 Task: Create an event for the nutrition and cooking class.
Action: Mouse moved to (78, 151)
Screenshot: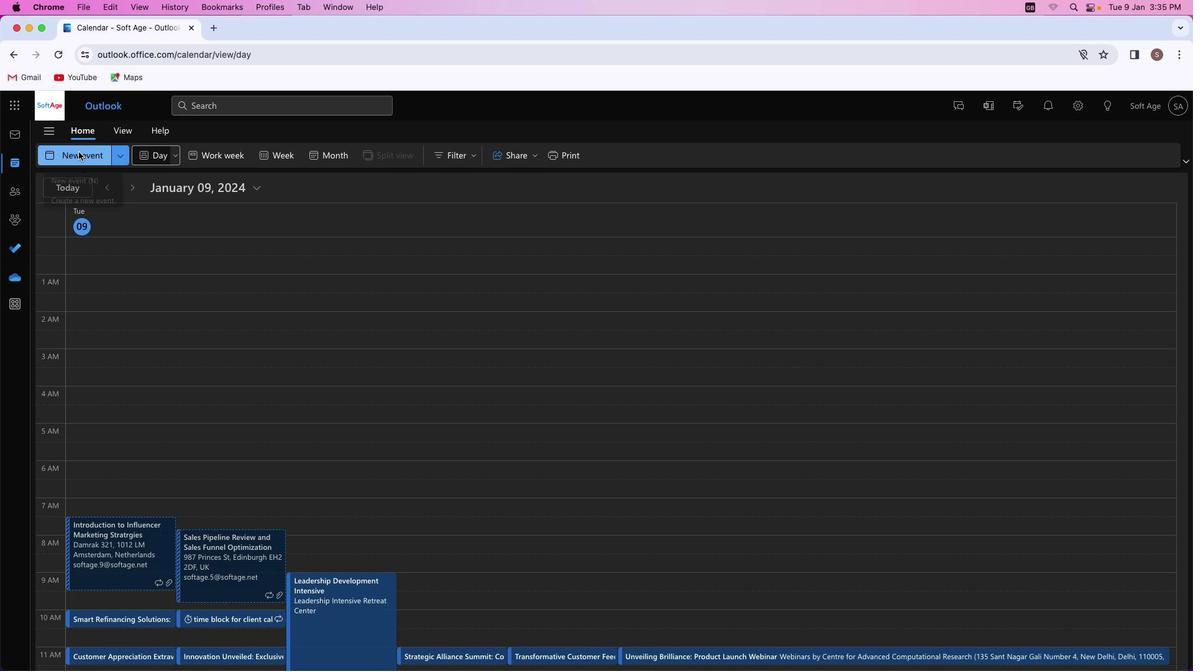 
Action: Mouse pressed left at (78, 151)
Screenshot: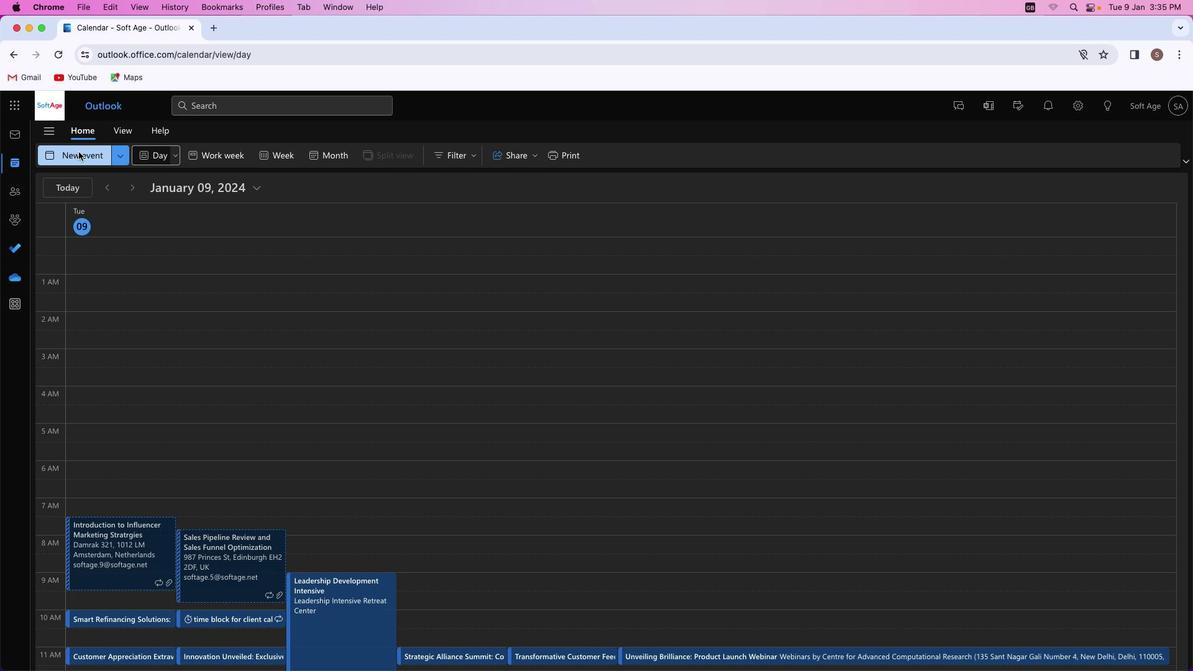 
Action: Mouse moved to (334, 230)
Screenshot: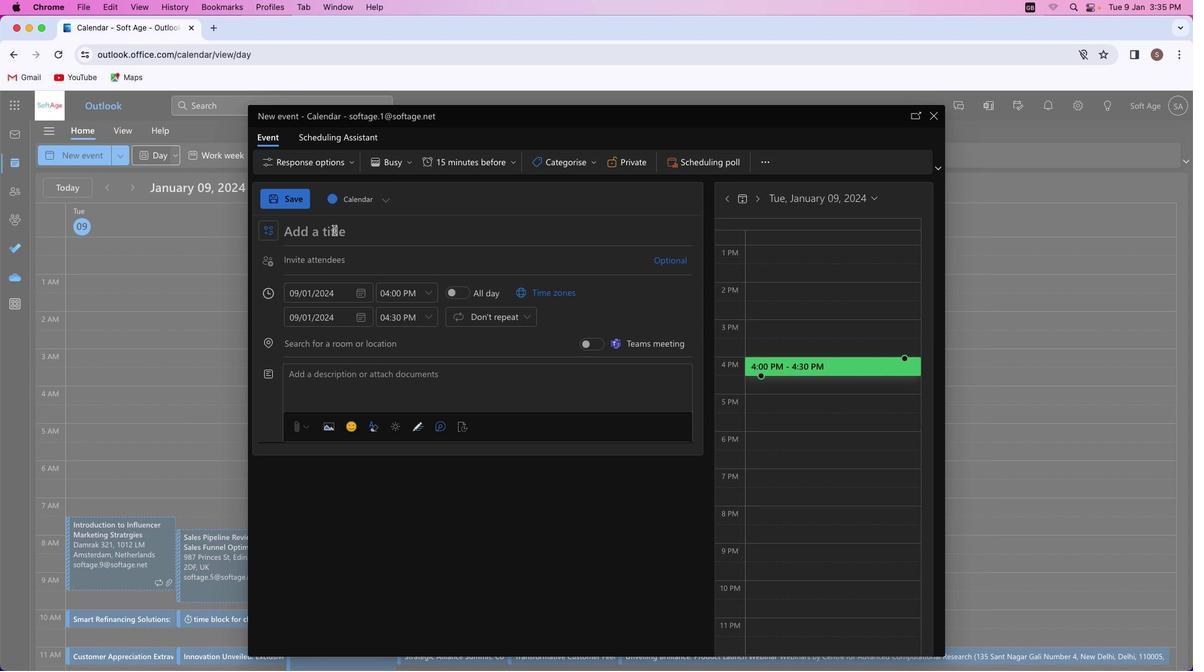 
Action: Mouse pressed left at (334, 230)
Screenshot: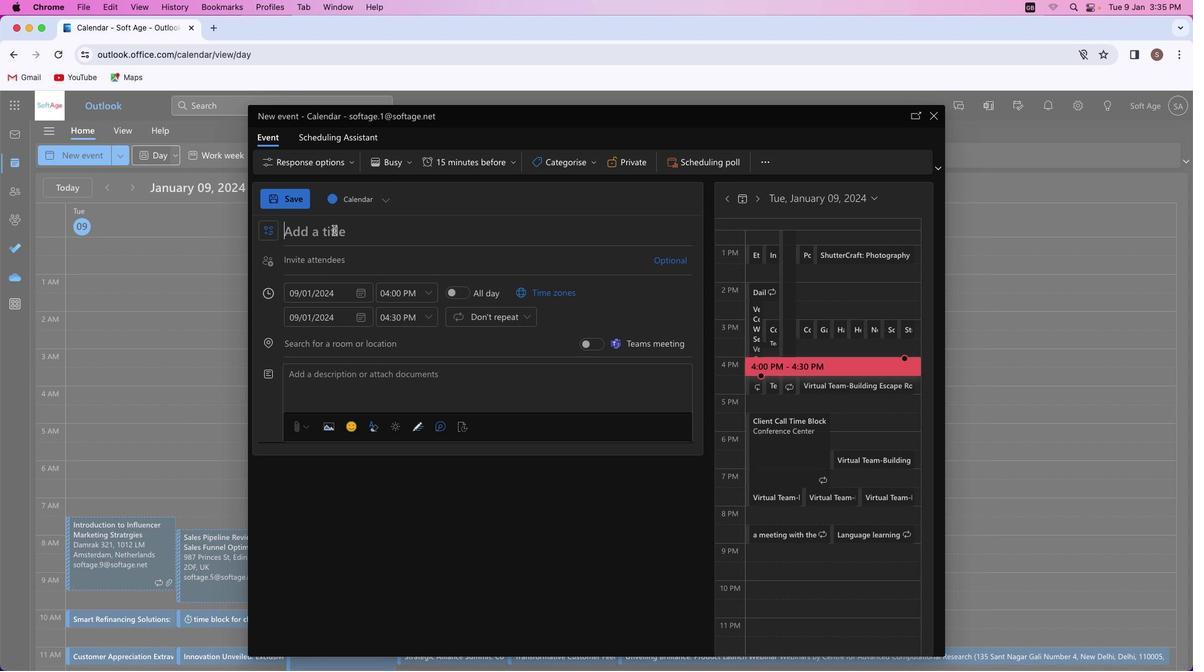 
Action: Key pressed Key.shift'C''u''l''i''n''a''r''y'Key.spaceKey.shift'W''e''l''l''n''e''s''s'Key.spaceKey.shift'W''o''r''k''s''h''o''p'Key.shift_r':'Key.spaceKey.shift_r'N''u''t''r''i''t''i''o''n'Key.space'a''n''d'Key.spaceKey.shift'C''o''o''k''i''n''g'Key.spaceKey.shift'C''l''a''s''s'
Screenshot: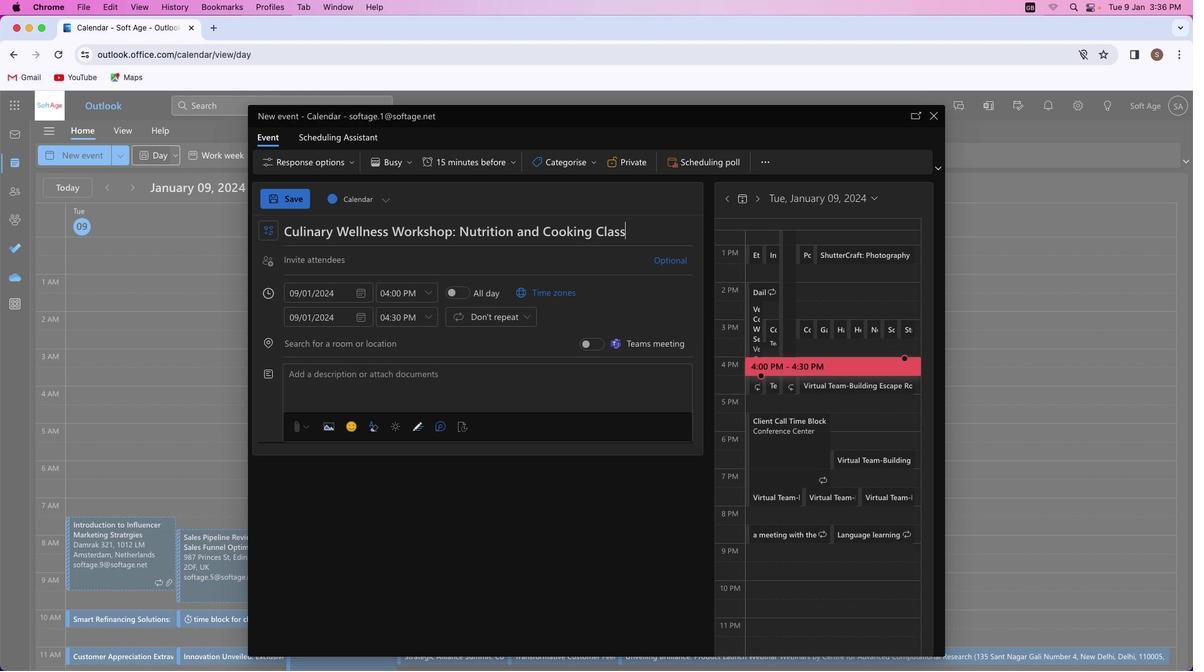 
Action: Mouse moved to (350, 379)
Screenshot: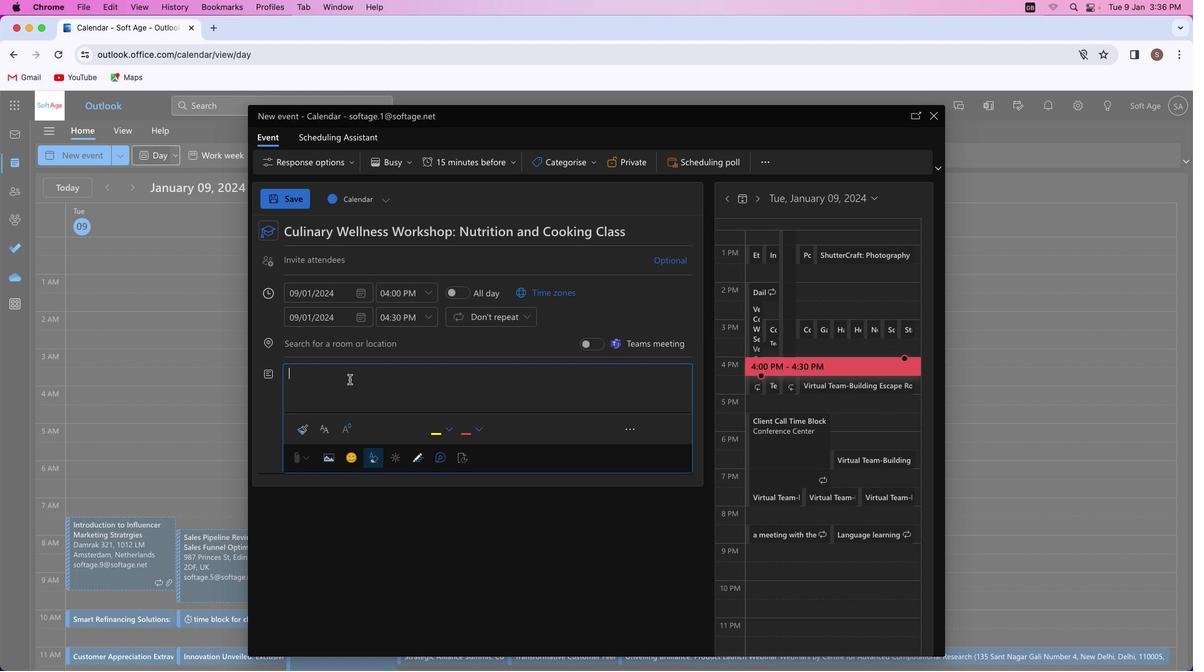 
Action: Mouse pressed left at (350, 379)
Screenshot: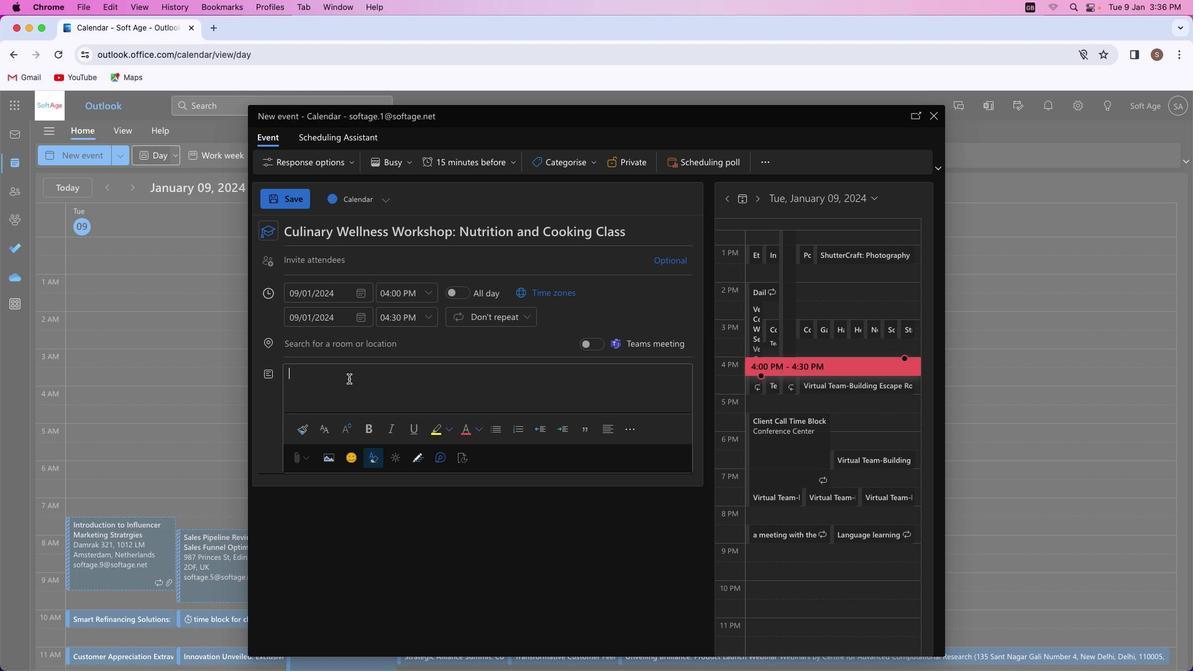 
Action: Mouse moved to (346, 377)
Screenshot: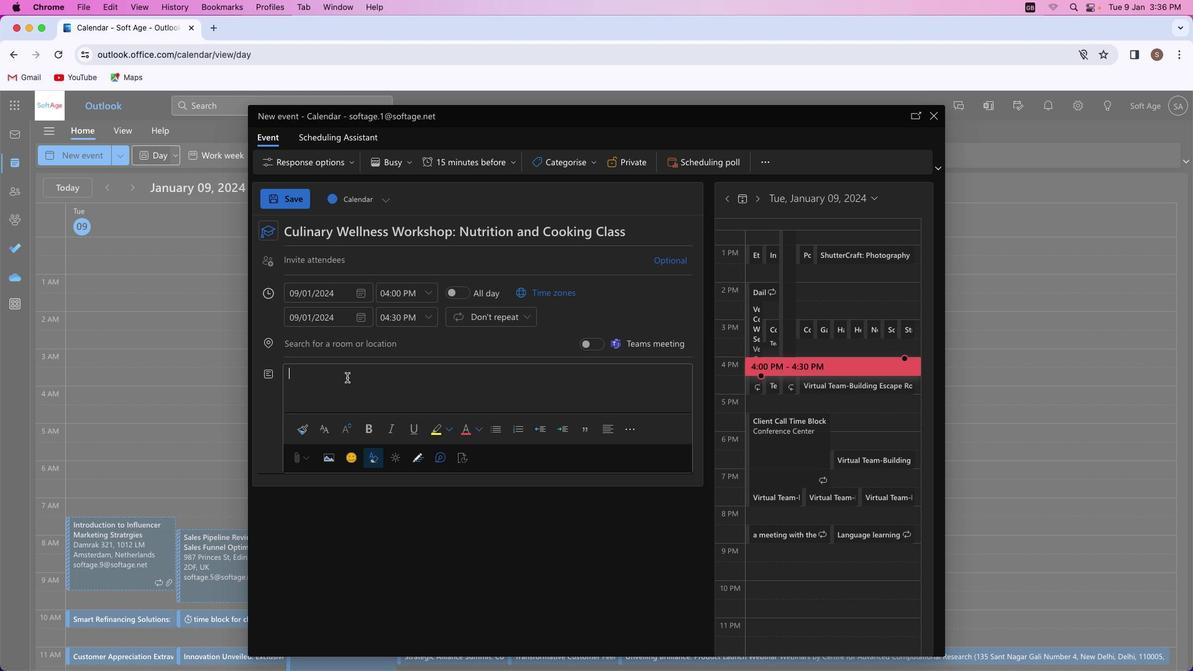 
Action: Key pressed Key.shift'W'Key.backspaceKey.shift'E''l''e''v''a''t''e'Key.space'y''o''u''r'Key.space'h''e''a''l''t''h'Key.space'w''i''t''h'Key.space'o''u''r'Key.space'n''u''t''r''i''t''i''o''n'Key.space'a''n''d'Key.space'c''o''o''k''i''n''g'Key.space'c''l''a''s''s''.'Key.spaceKey.shift_r'L''e''a''r''n'Key.space'e''x''p''e''r''t'Key.space't''i''p''s'','Key.space'd''i''s''c''o''v''e''r'Key.space'w''h''o''l''e''s''o''m''e'Key.space'r''e''c''i''p''e''s'','Key.space'a''n''d'Key.space'e''x''m'Key.backspaceKey.backspace'm''b''a''r''k'Key.space'o''n'Key.space'a'Key.space'f''l''a''v''i'Key.backspace'o''r''f''u''l'Key.space'j''o''u''r''n''e''y'Key.space't''o'Key.space'n''o''u''r''i''s''h'Key.space'y''o''u''r'Key.space'b''o''d''y'Key.space'a''n''d'Key.space's''o''u''l''.'
Screenshot: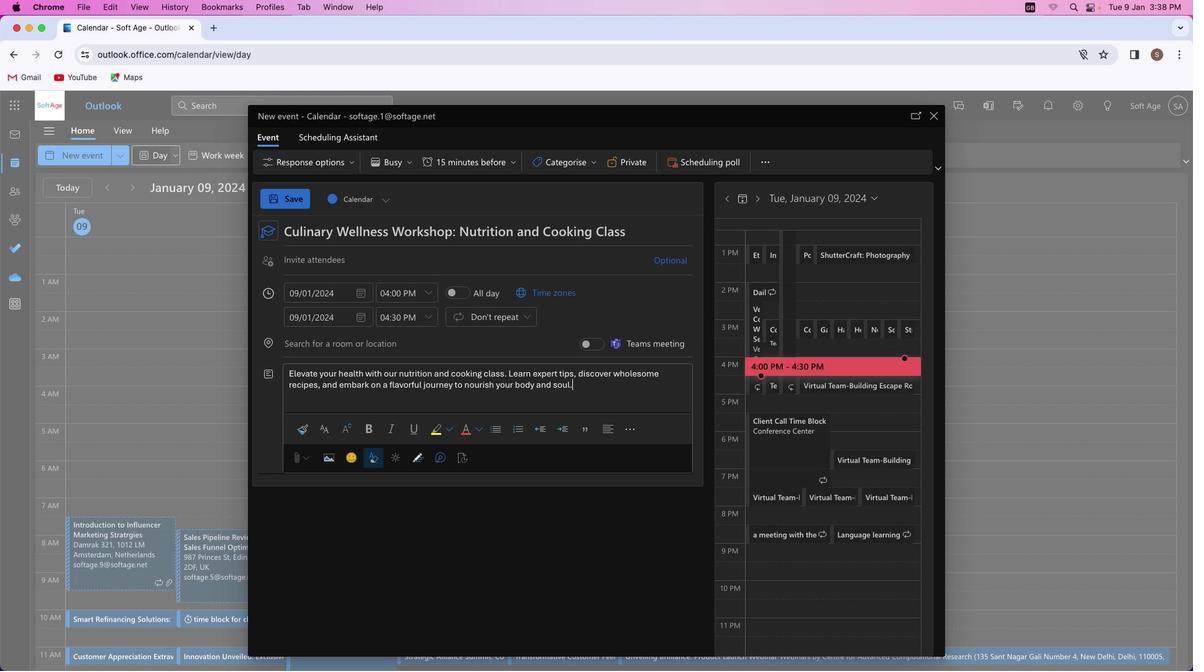 
Action: Mouse moved to (504, 374)
Screenshot: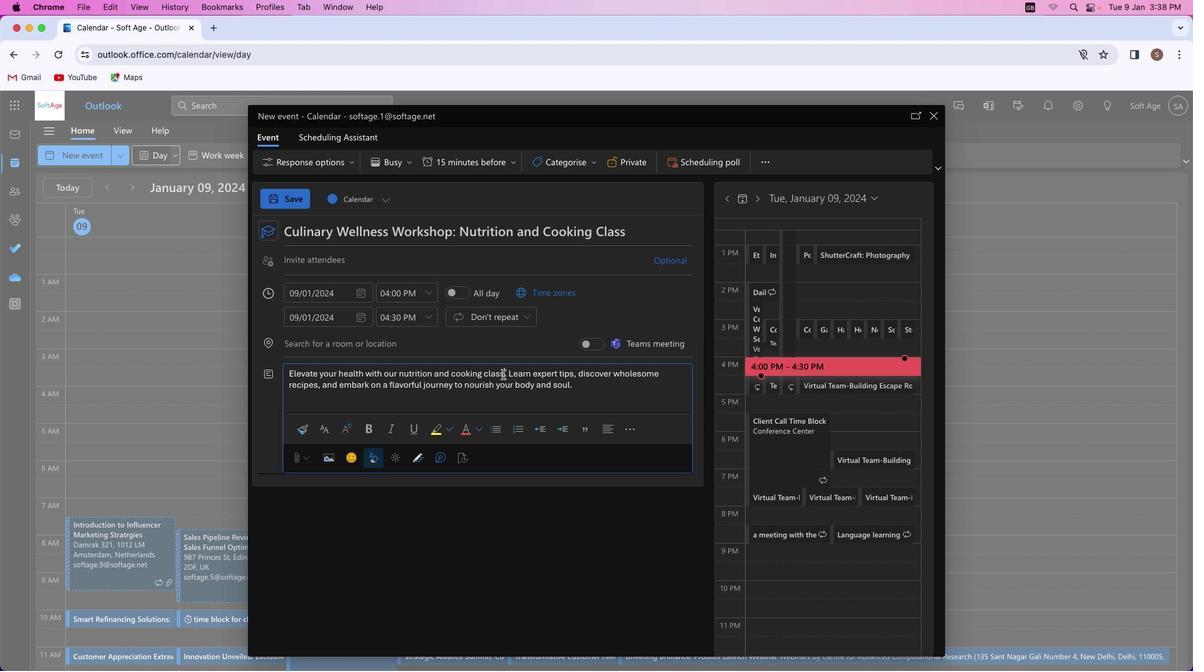 
Action: Mouse pressed left at (504, 374)
Screenshot: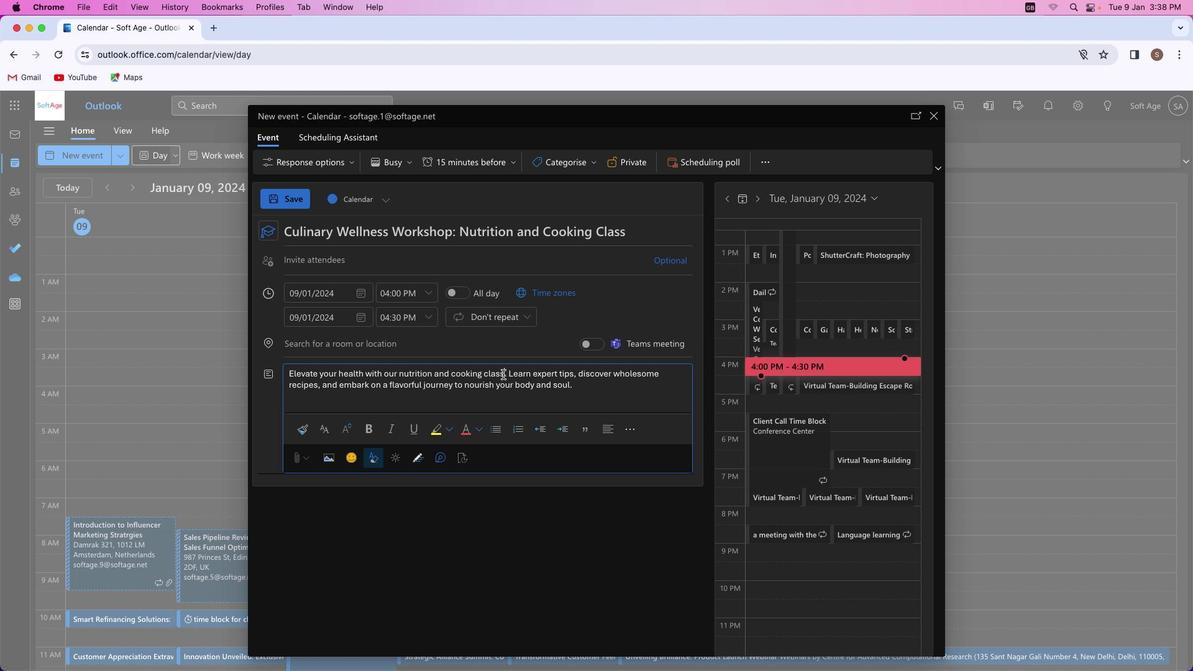 
Action: Mouse moved to (368, 427)
Screenshot: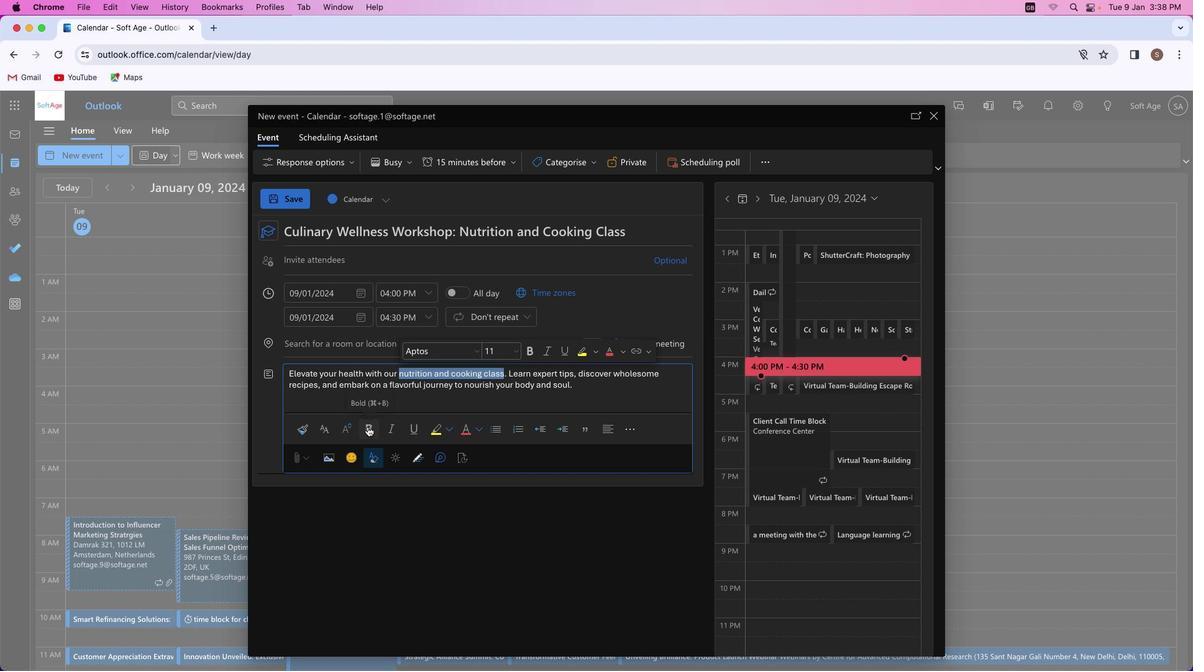 
Action: Mouse pressed left at (368, 427)
Screenshot: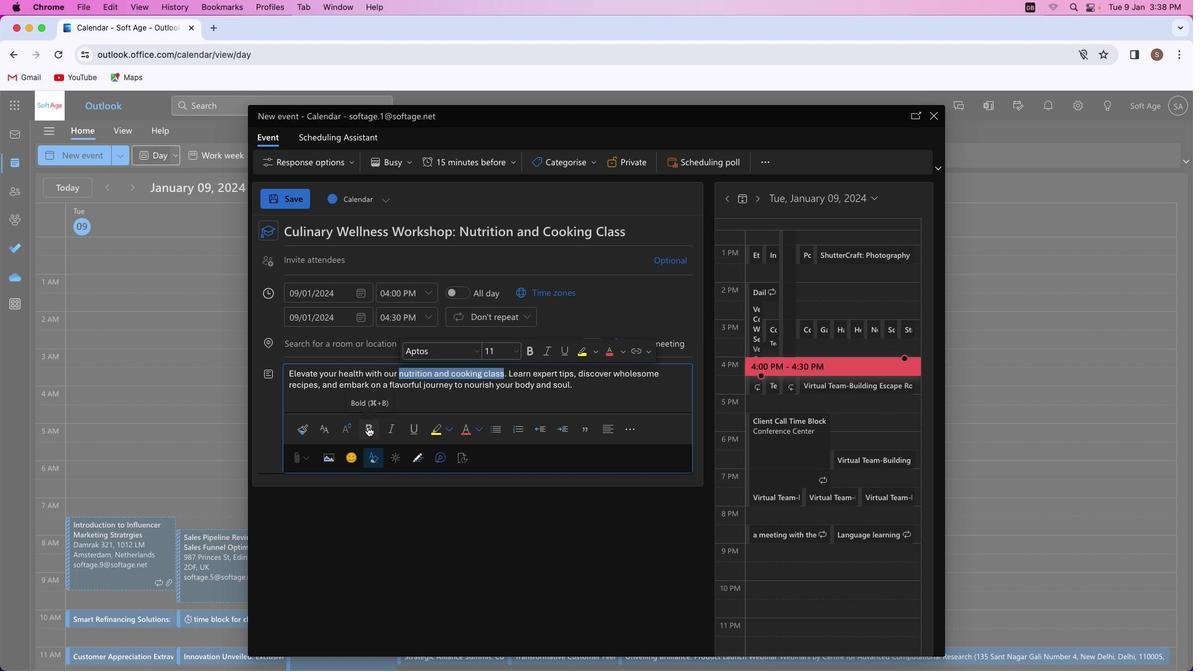 
Action: Mouse moved to (391, 426)
Screenshot: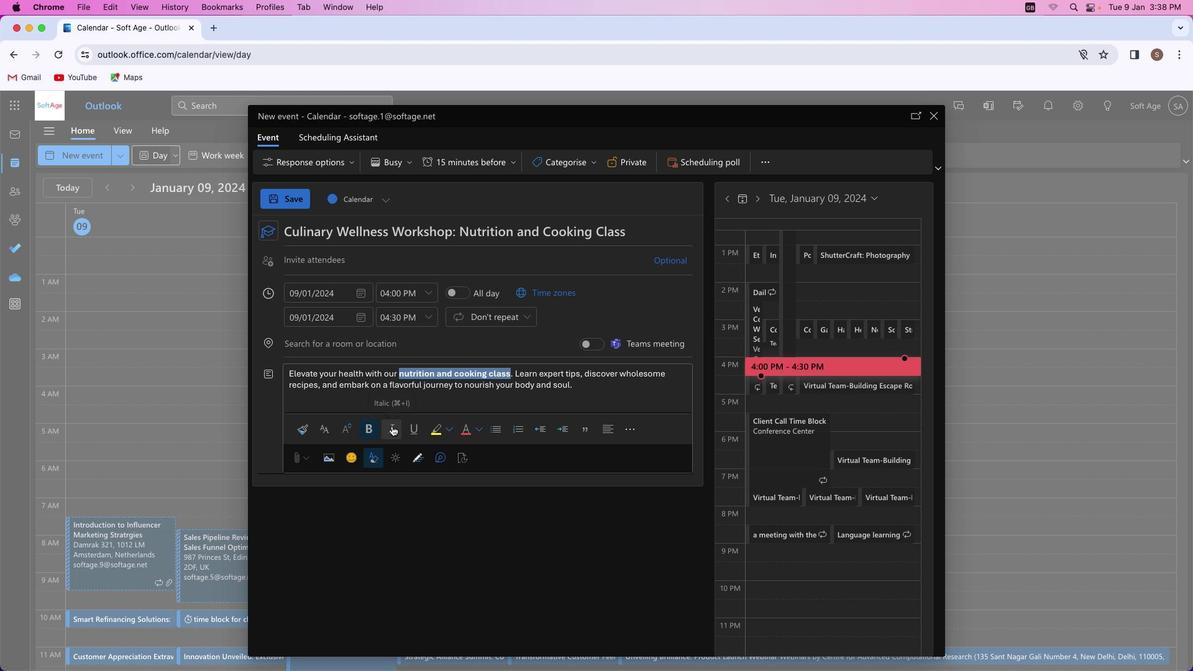 
Action: Mouse pressed left at (391, 426)
Screenshot: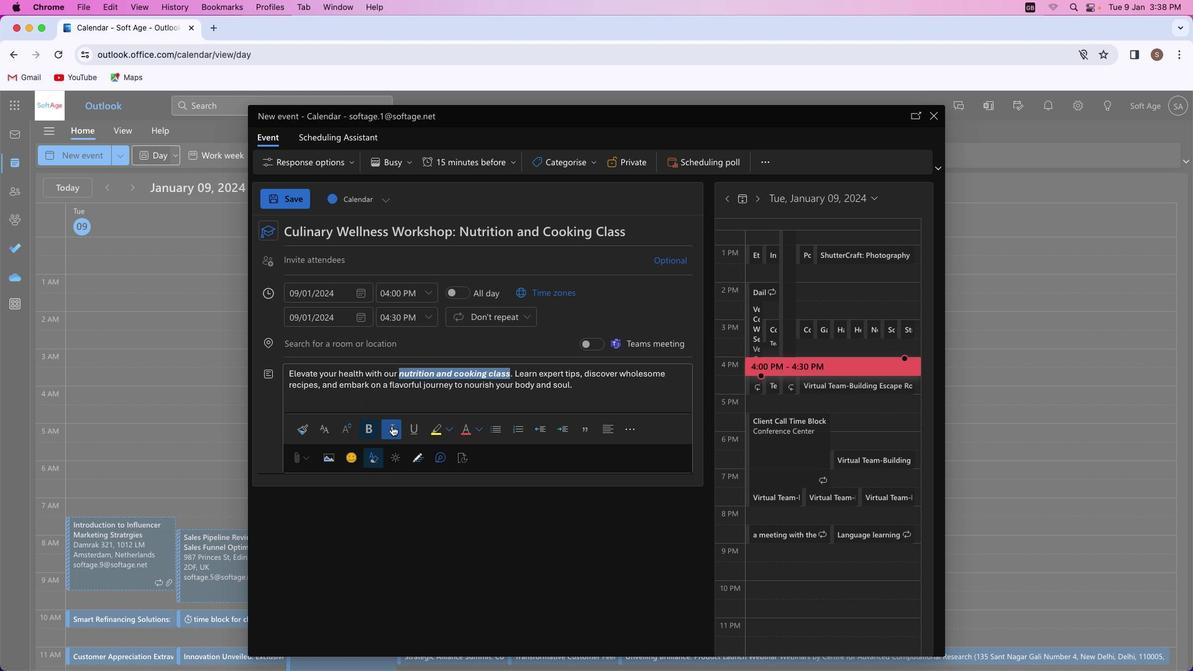 
Action: Mouse moved to (462, 427)
Screenshot: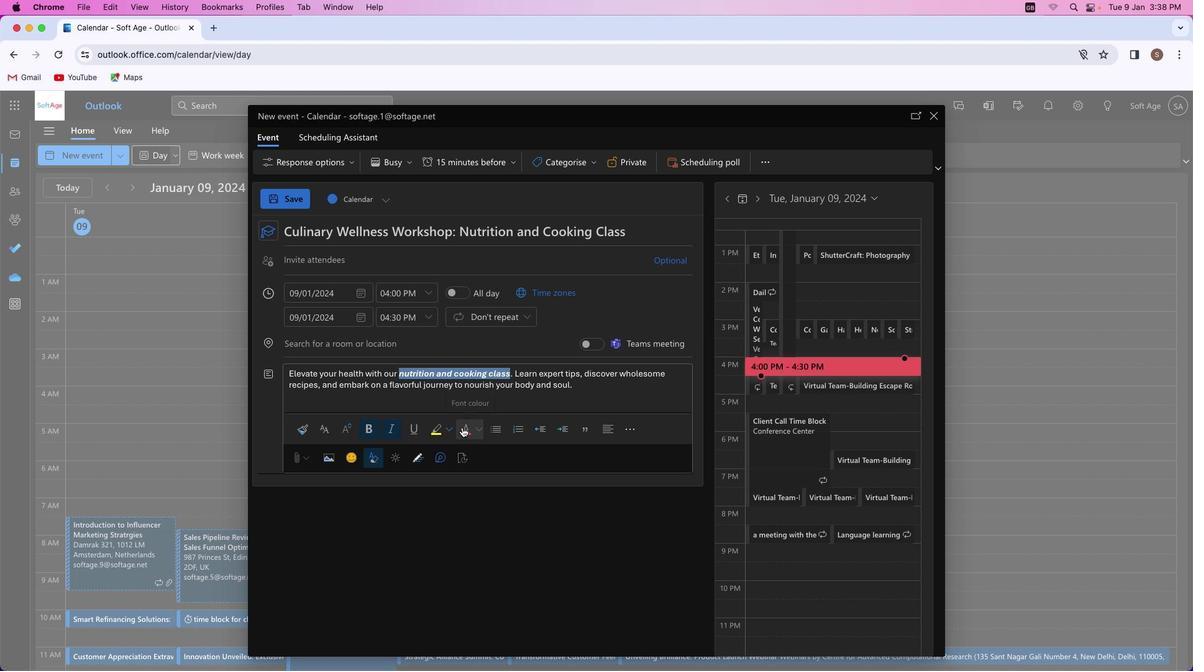 
Action: Mouse pressed left at (462, 427)
Screenshot: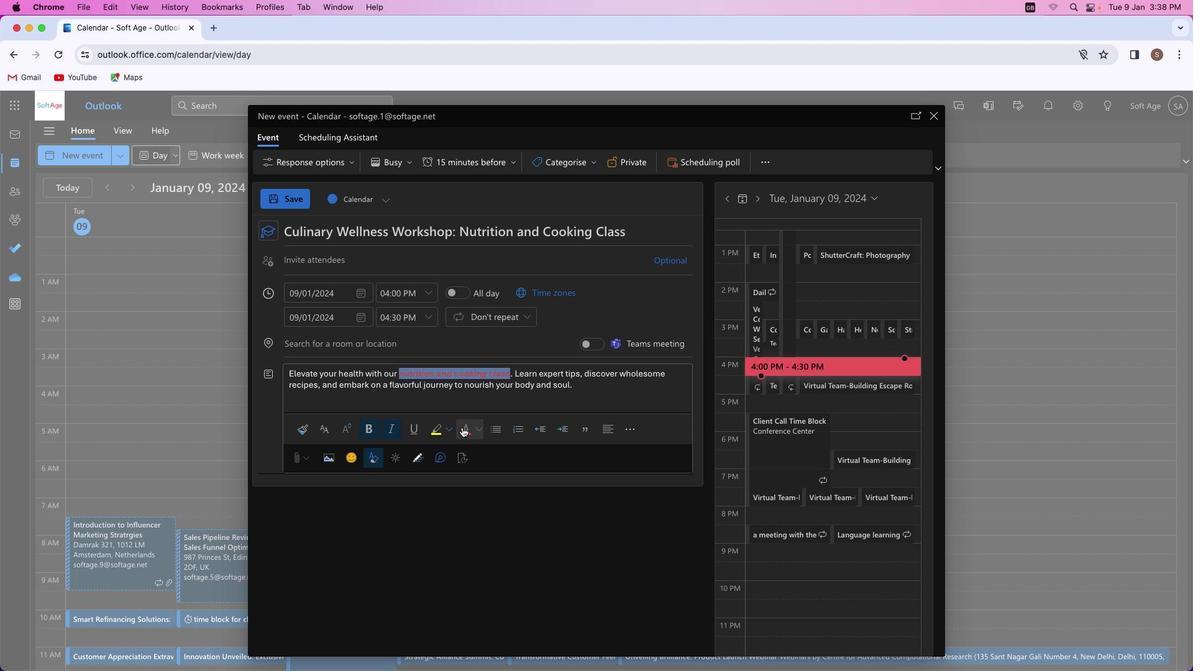 
Action: Mouse moved to (417, 429)
Screenshot: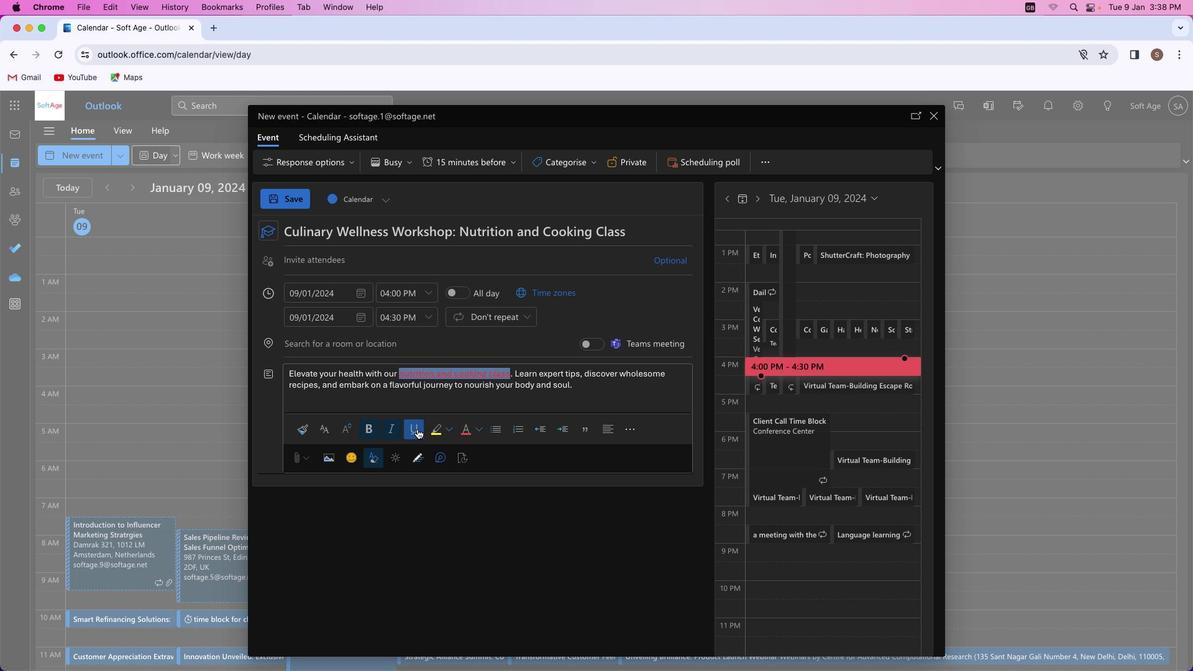 
Action: Mouse pressed left at (417, 429)
Screenshot: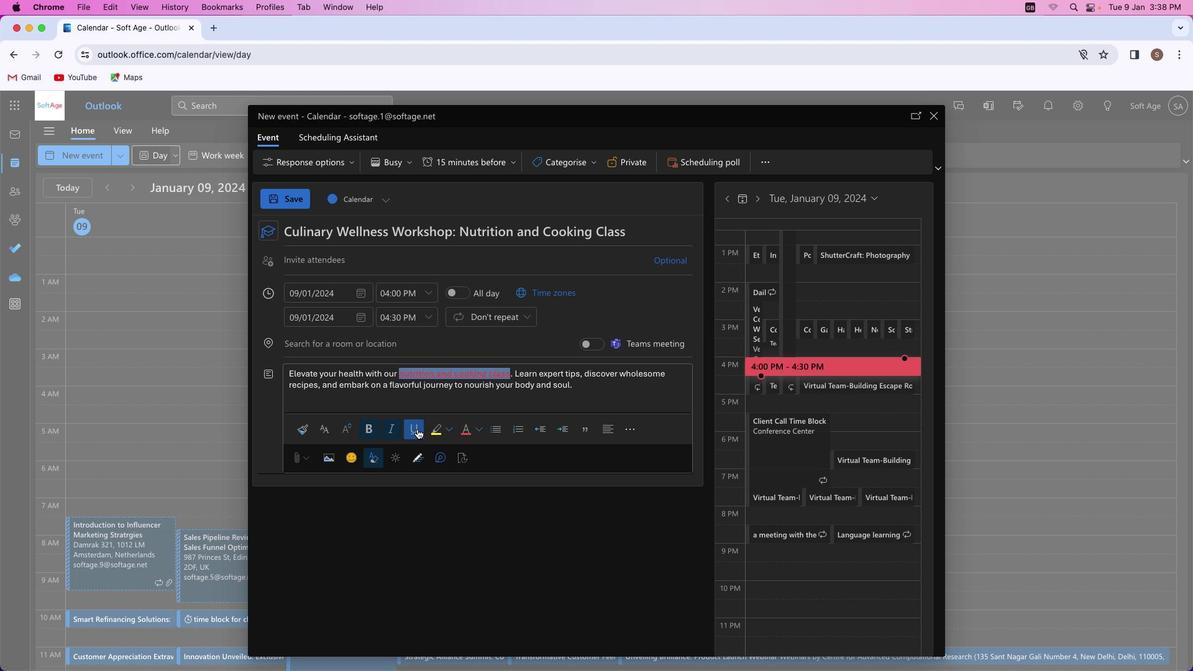 
Action: Mouse moved to (452, 400)
Screenshot: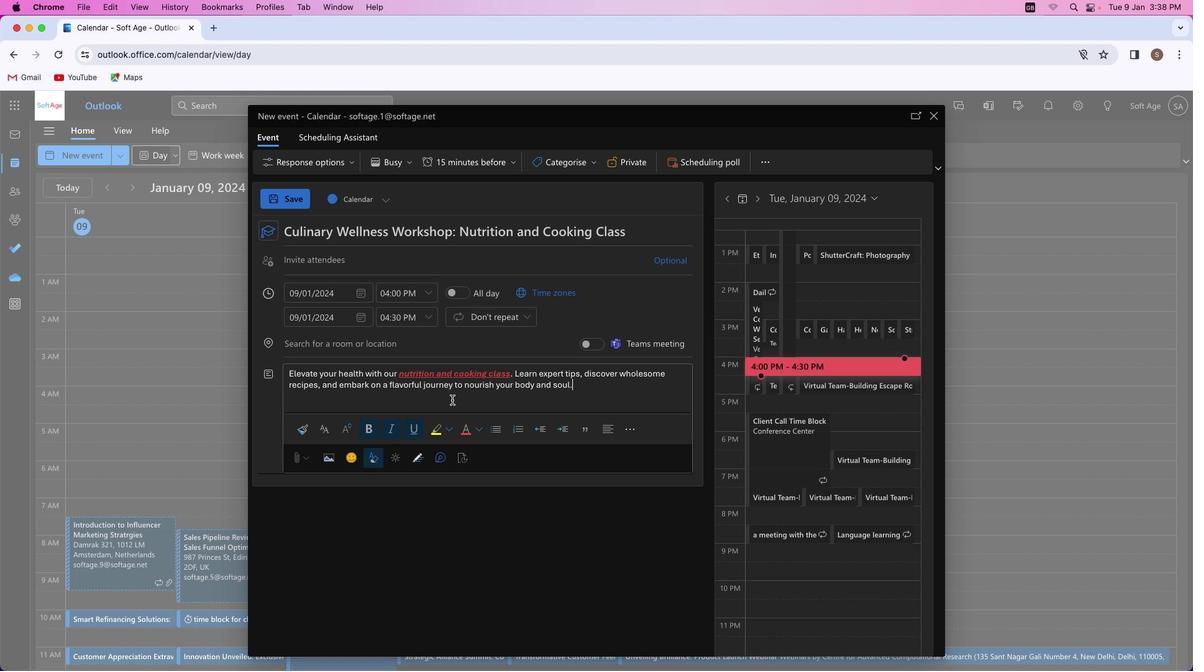 
Action: Mouse pressed left at (452, 400)
Screenshot: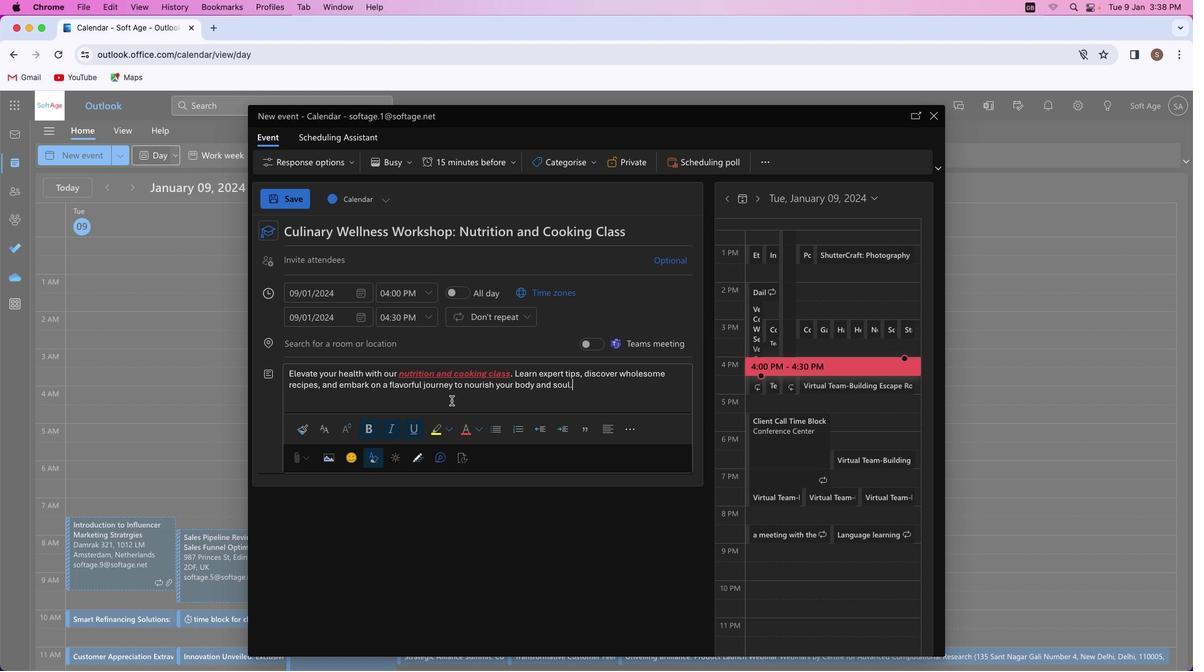 
Action: Mouse moved to (580, 390)
Screenshot: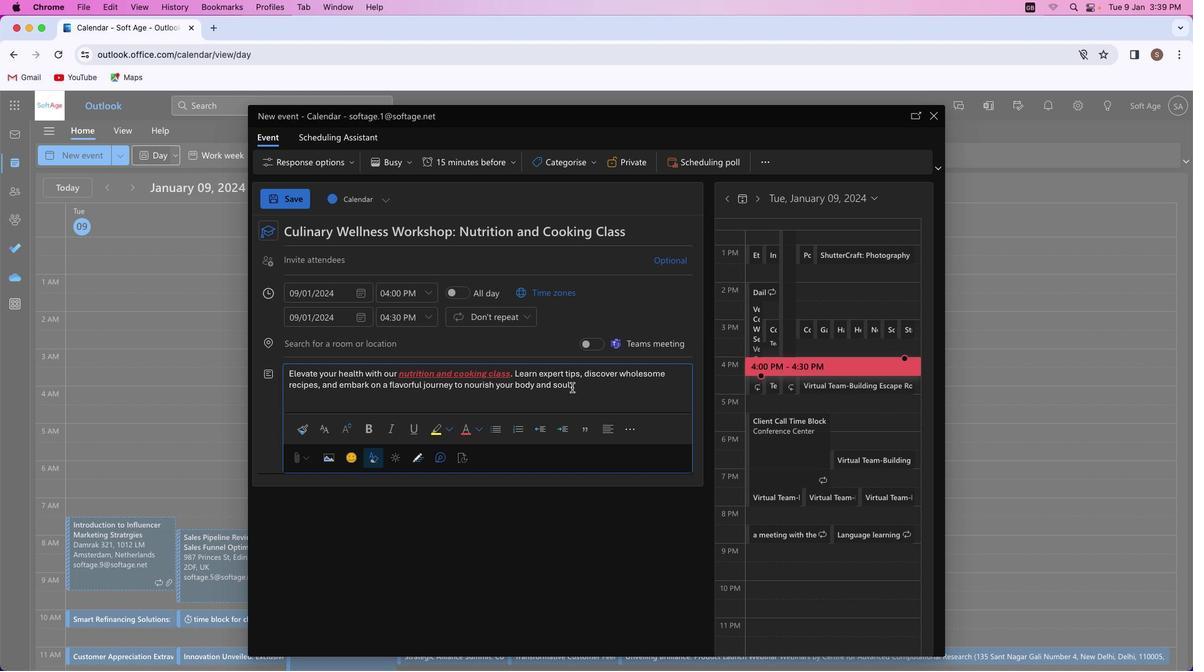 
Action: Mouse pressed left at (580, 390)
Screenshot: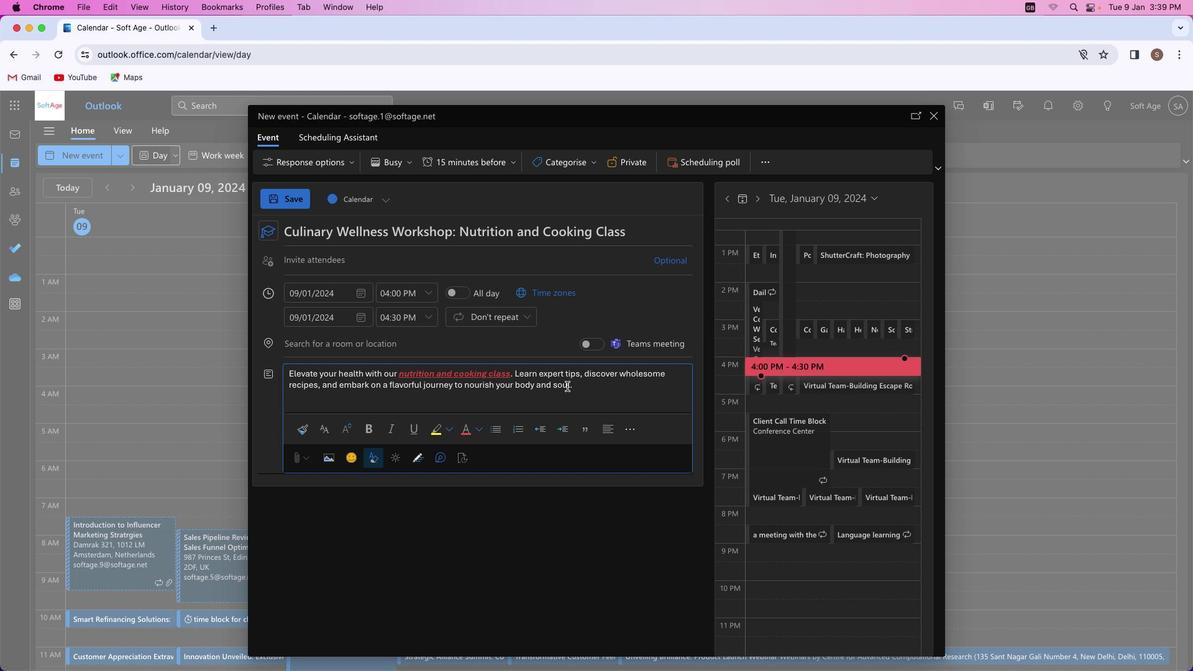 
Action: Mouse moved to (449, 427)
Screenshot: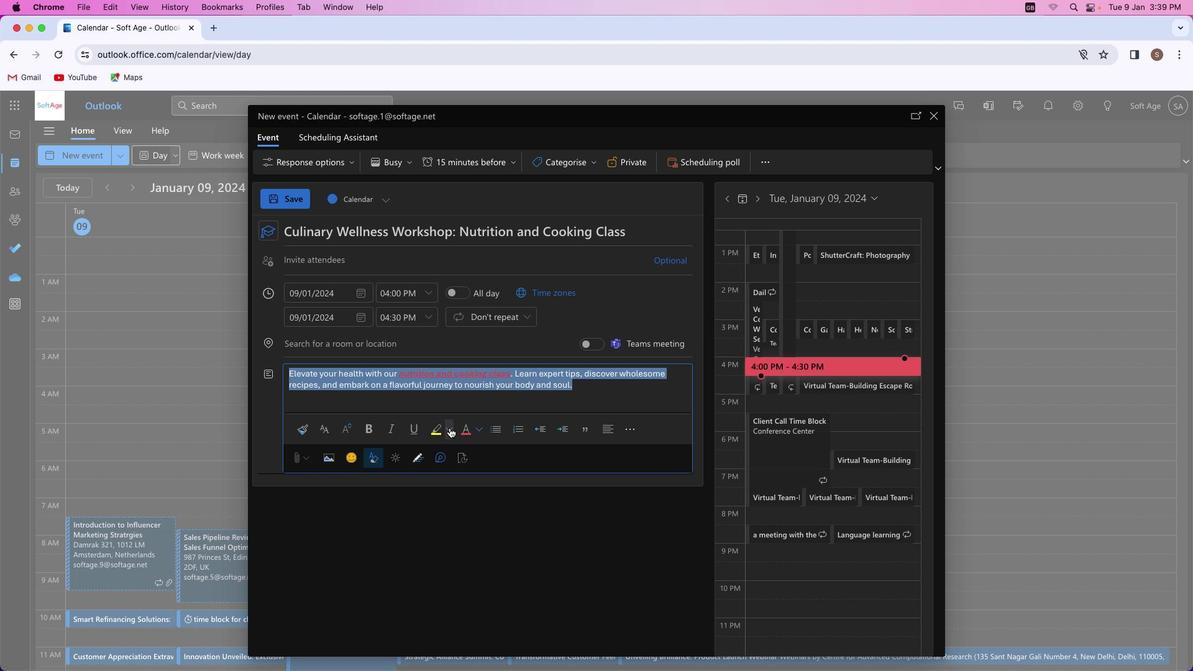
Action: Mouse pressed left at (449, 427)
Screenshot: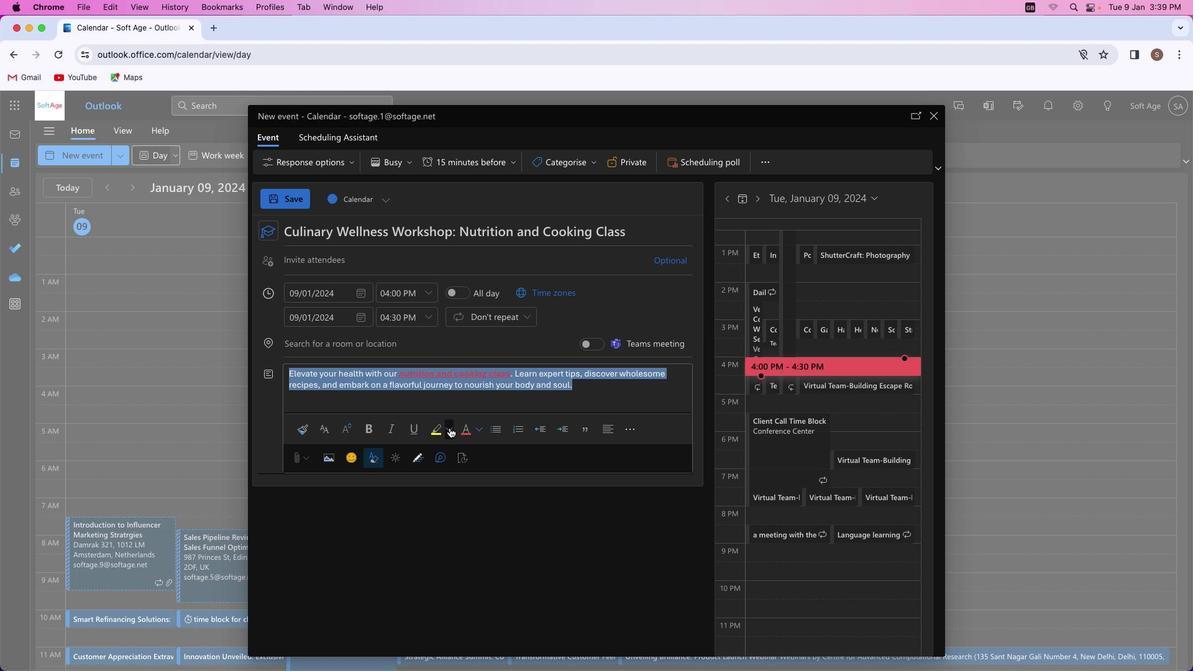 
Action: Mouse moved to (438, 476)
Screenshot: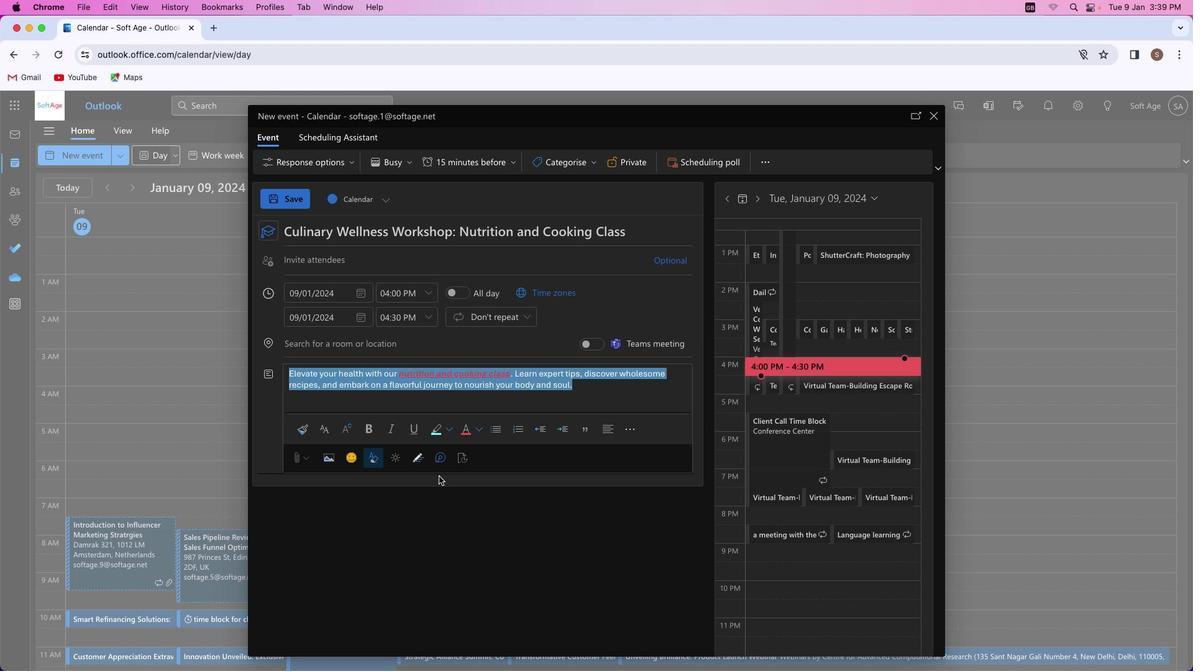
Action: Mouse pressed left at (438, 476)
Screenshot: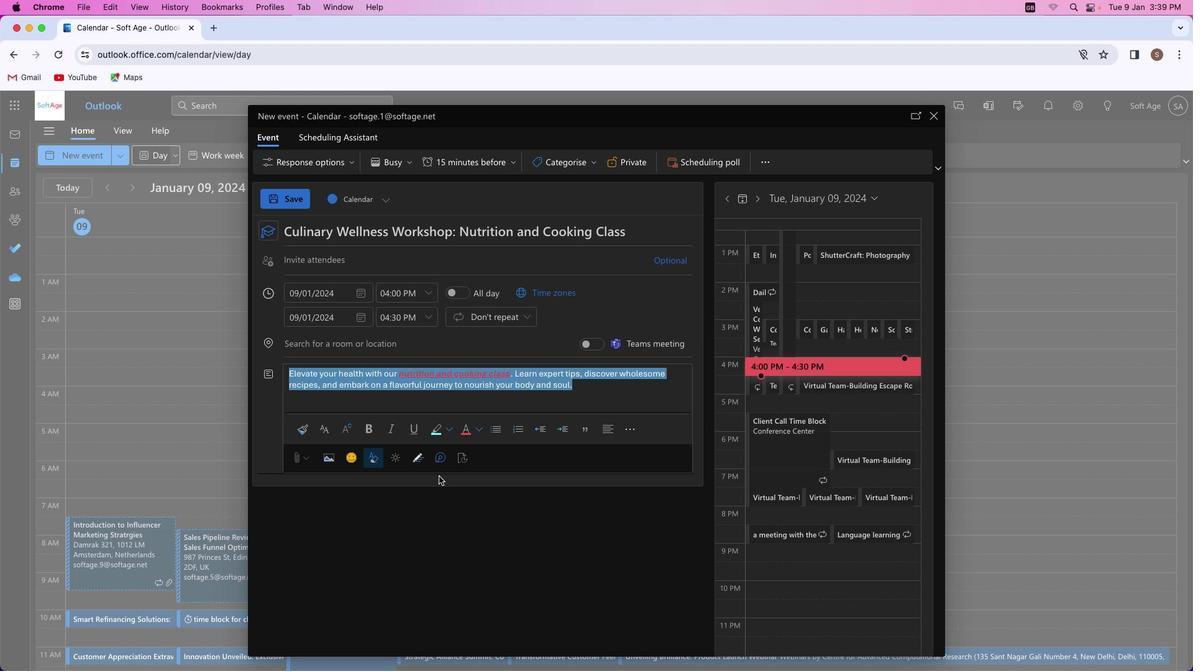 
Action: Mouse moved to (580, 392)
Screenshot: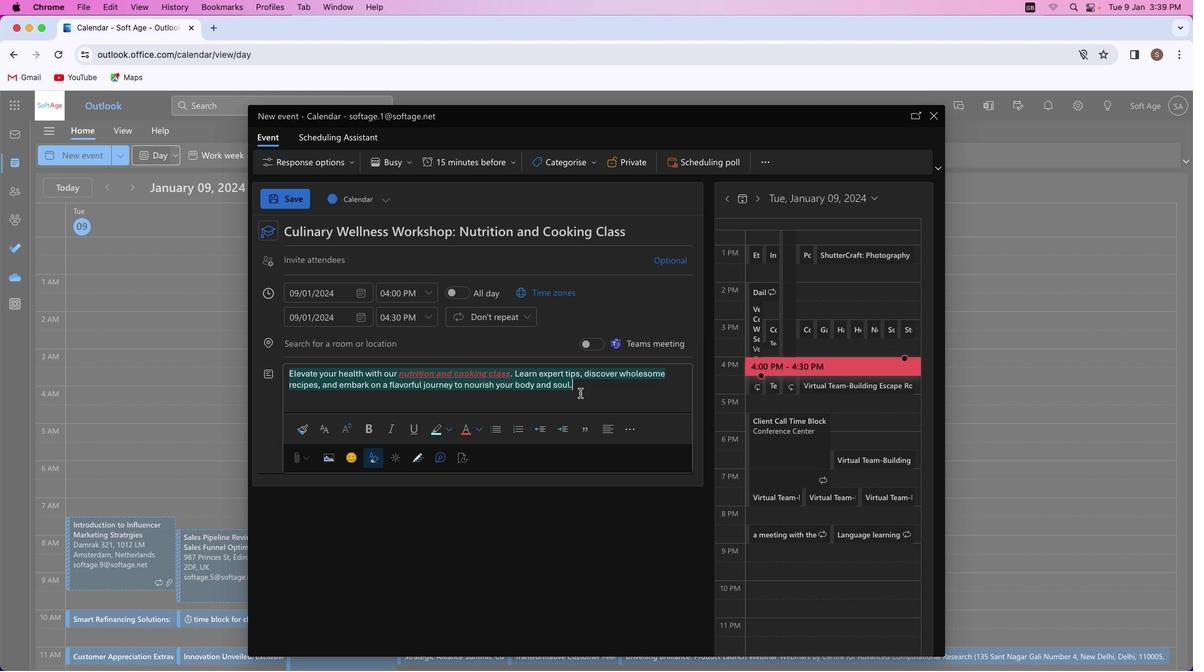 
Action: Mouse pressed left at (580, 392)
Screenshot: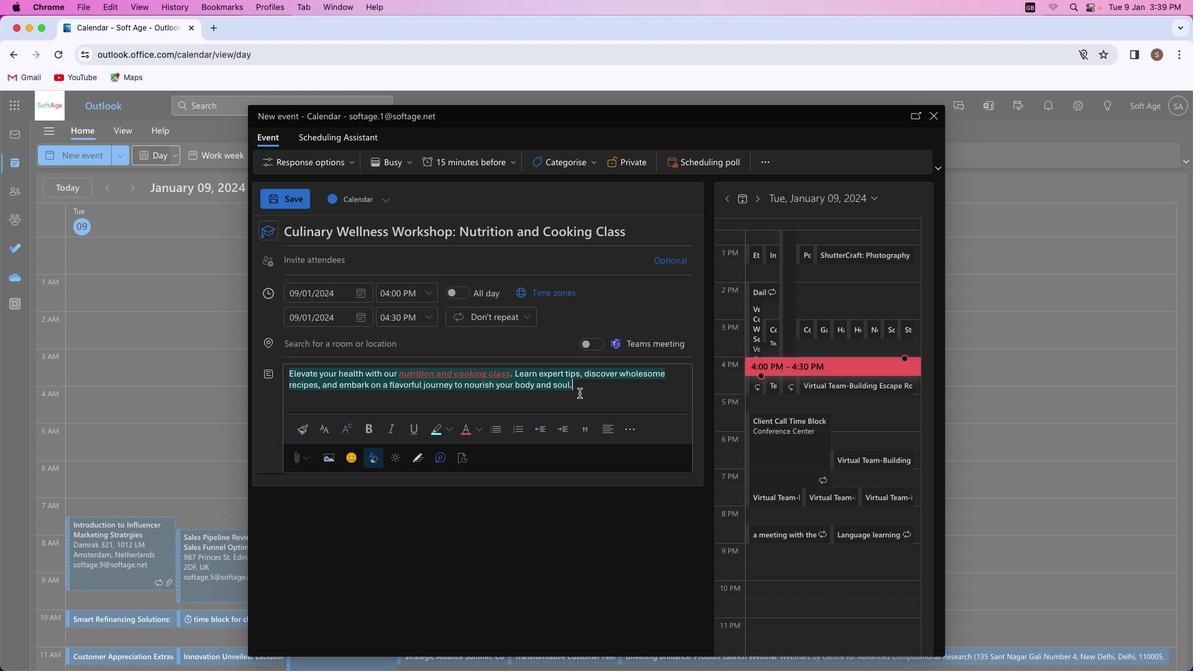 
Action: Mouse moved to (306, 345)
Screenshot: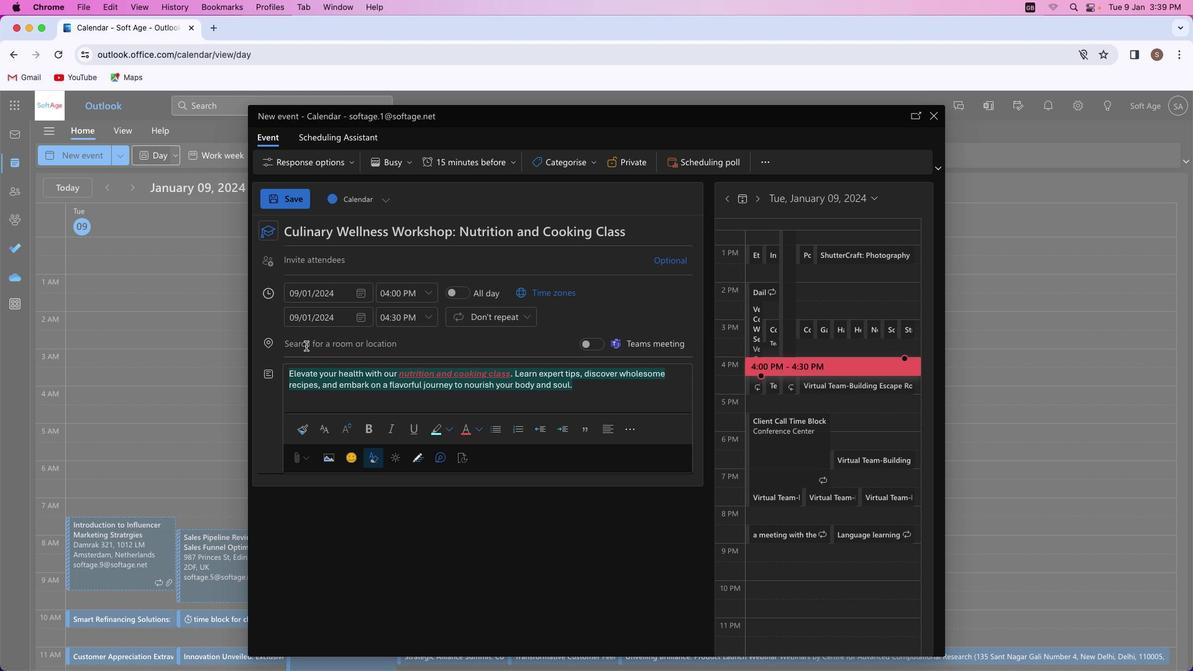 
Action: Mouse pressed left at (306, 345)
Screenshot: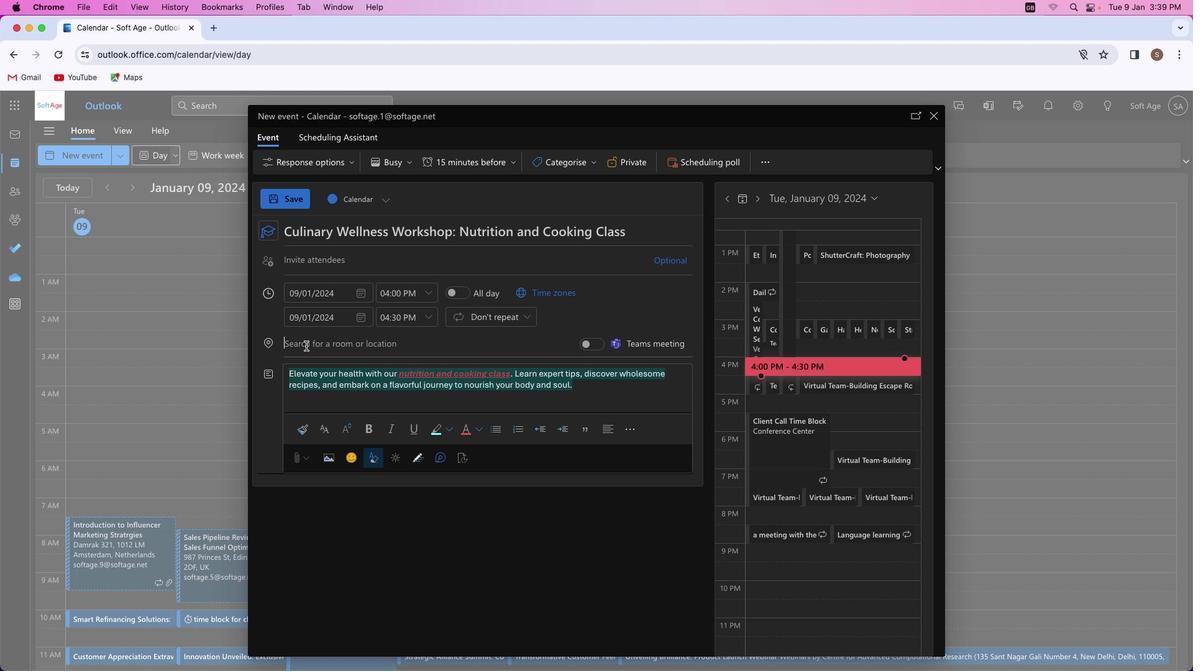 
Action: Key pressed 'n''u'Key.backspaceKey.backspaceKey.shift'C''o''o''k''i''n''g'Key.space'c''l''a''s''s'
Screenshot: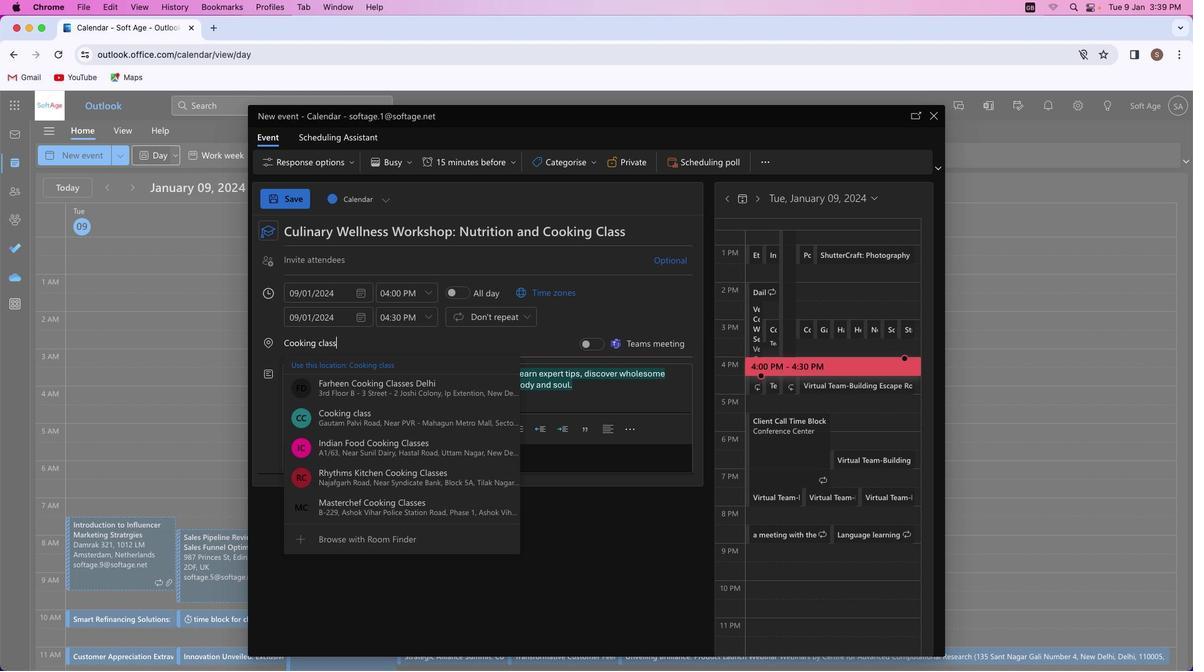 
Action: Mouse moved to (356, 500)
Screenshot: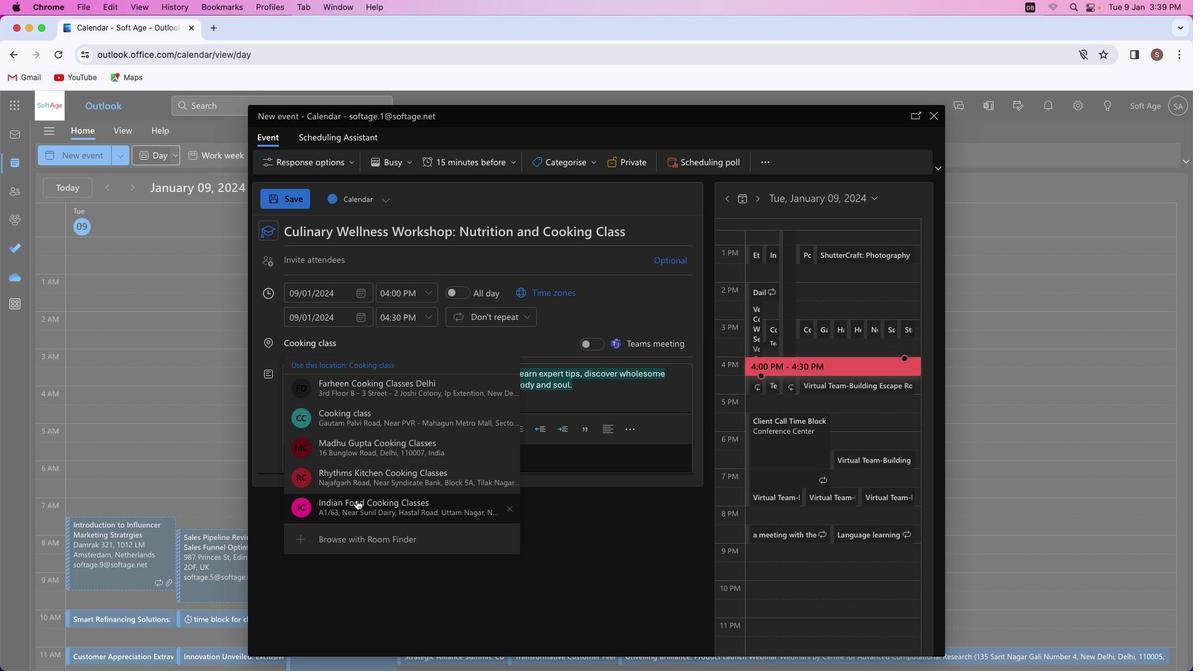 
Action: Mouse pressed left at (356, 500)
Screenshot: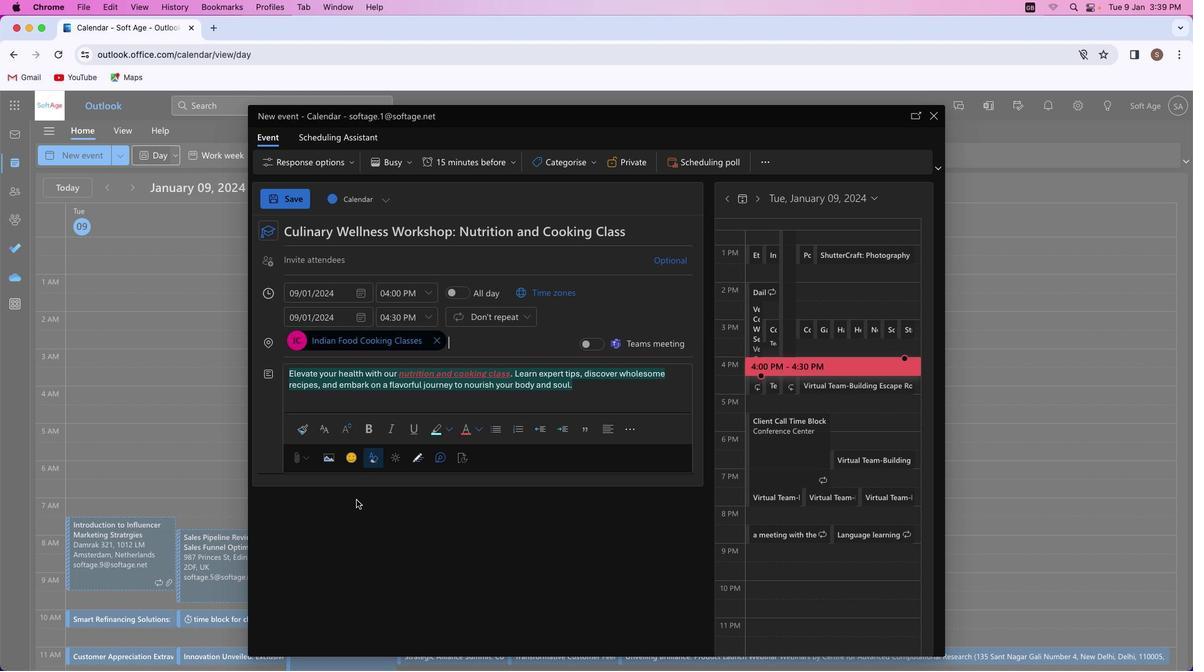 
Action: Mouse moved to (310, 259)
Screenshot: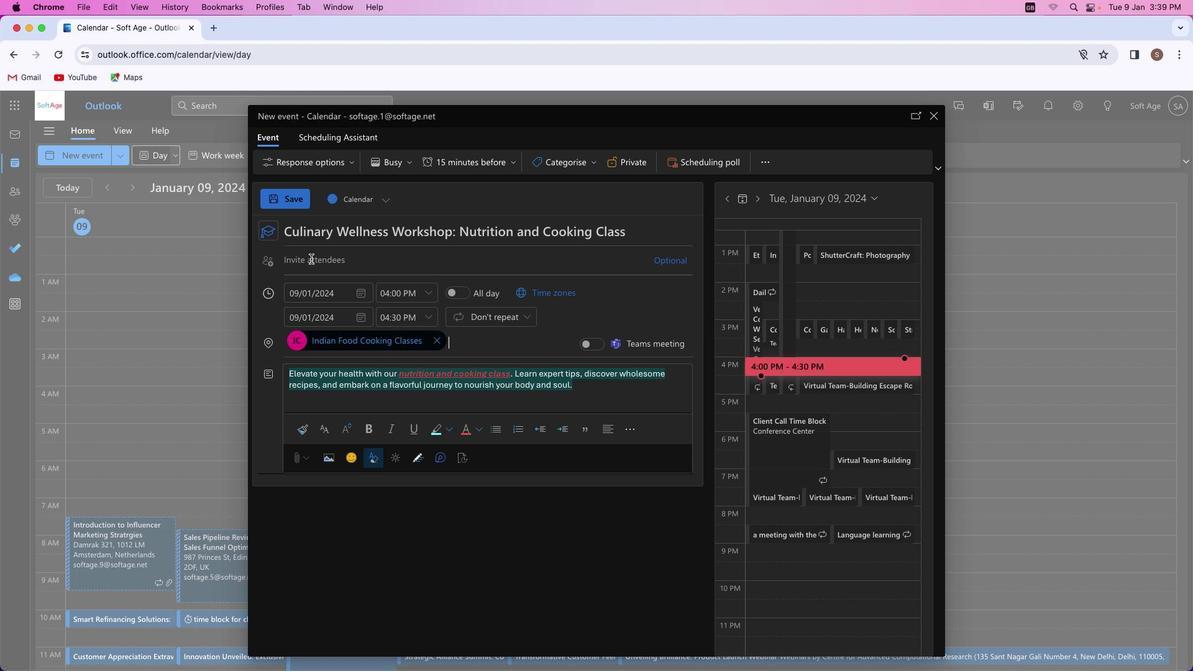 
Action: Mouse pressed left at (310, 259)
Screenshot: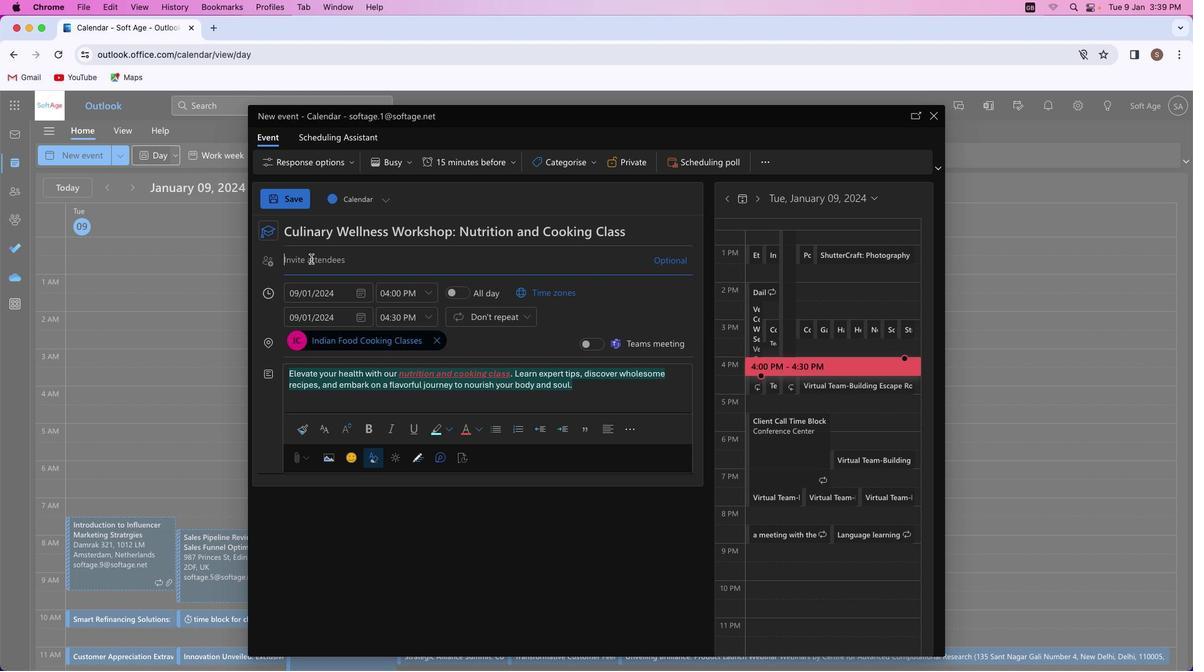 
Action: Key pressed Key.shift'A''k''a''s''h''r''a''j''p''u''t'Key.shift'@''o''u''t''l''o''o''k''.''c''o''m'
Screenshot: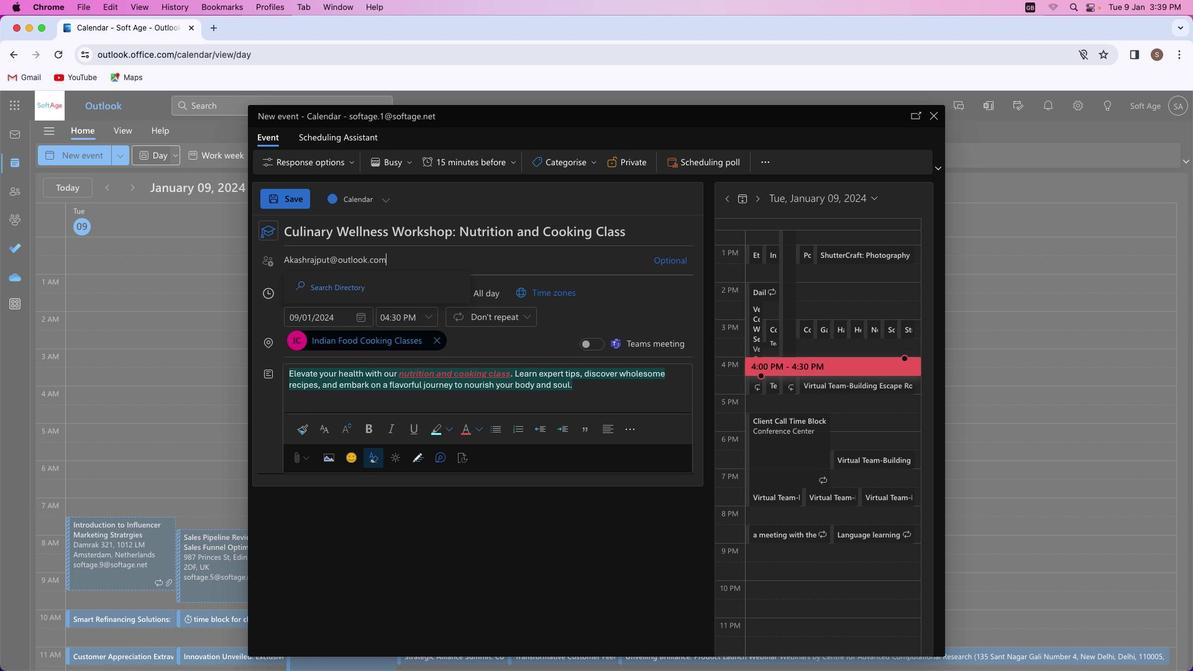 
Action: Mouse moved to (393, 285)
Screenshot: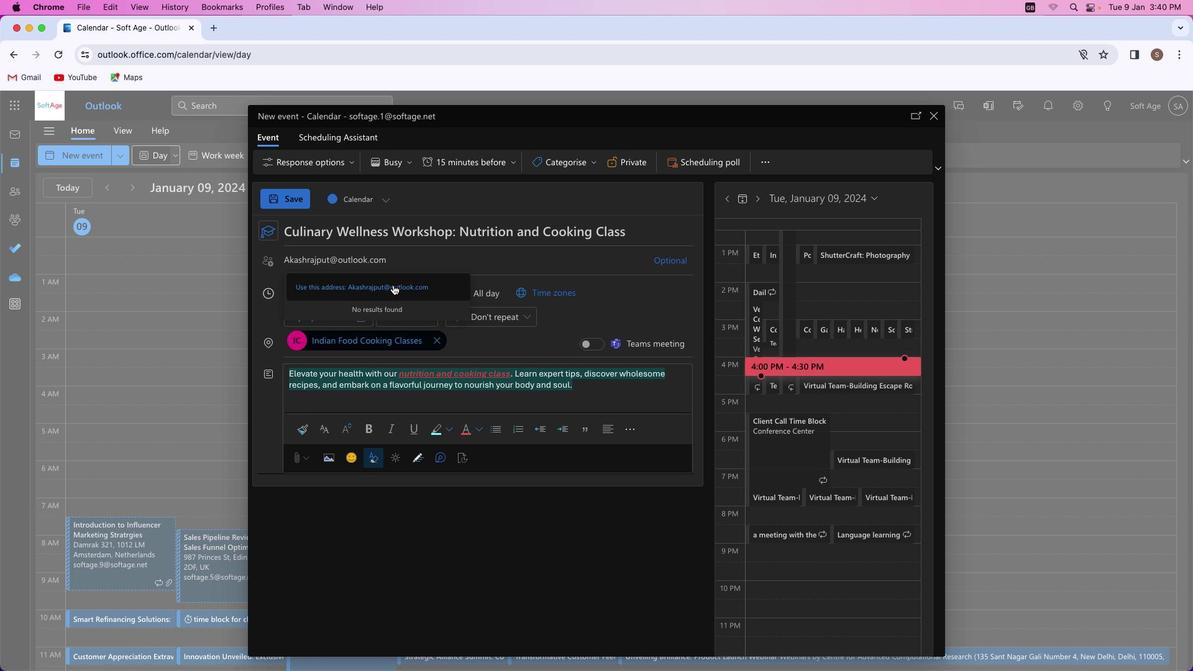 
Action: Mouse pressed left at (393, 285)
Screenshot: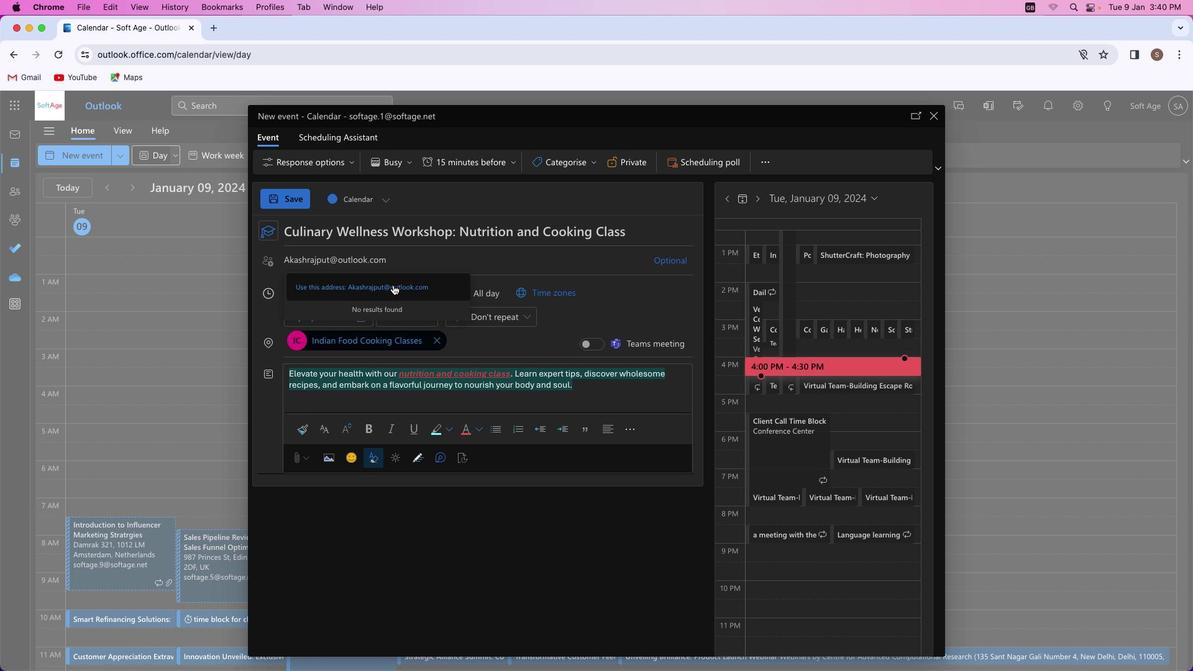 
Action: Mouse moved to (587, 447)
Screenshot: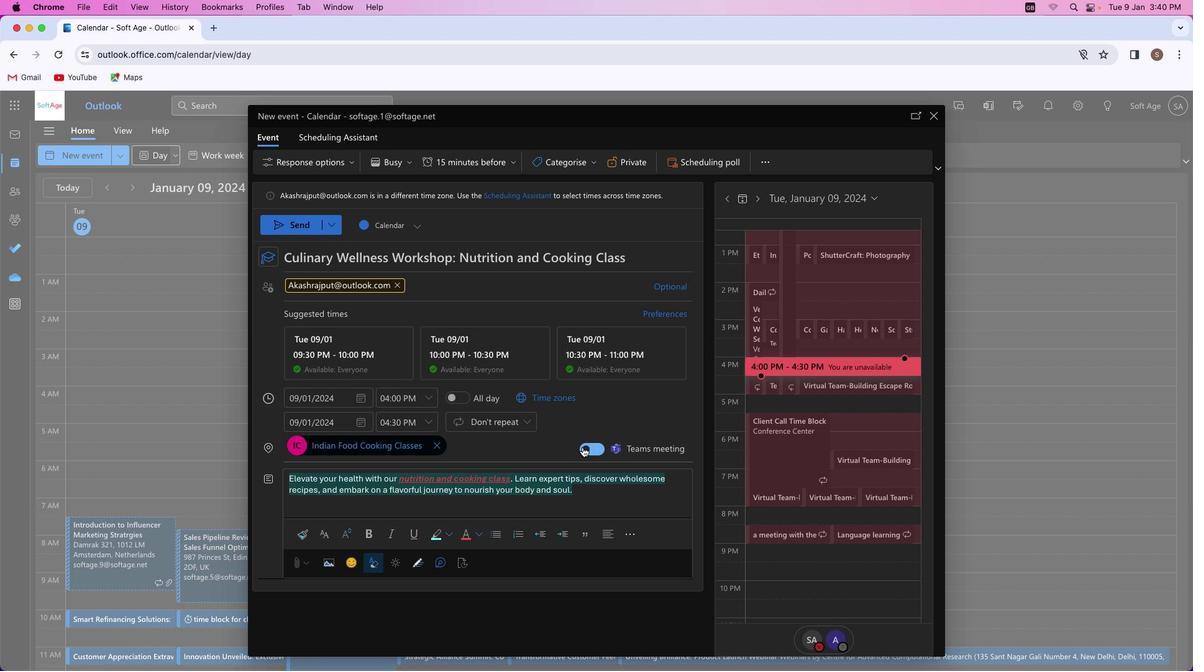 
Action: Mouse pressed left at (587, 447)
Screenshot: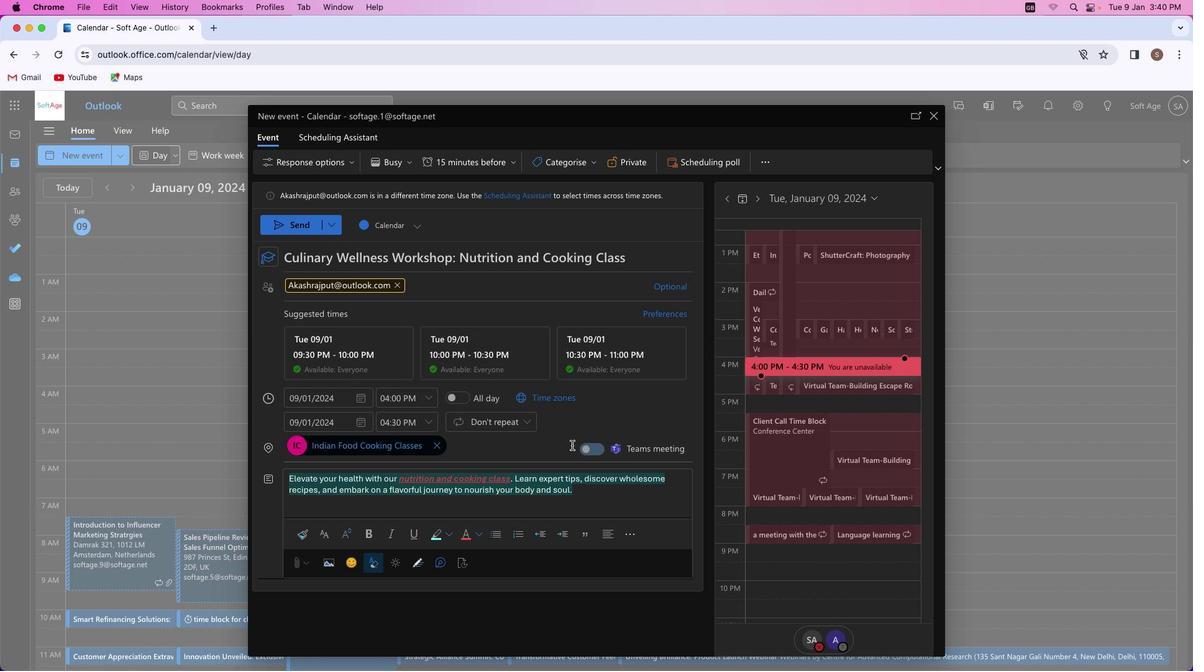 
Action: Mouse moved to (299, 225)
Screenshot: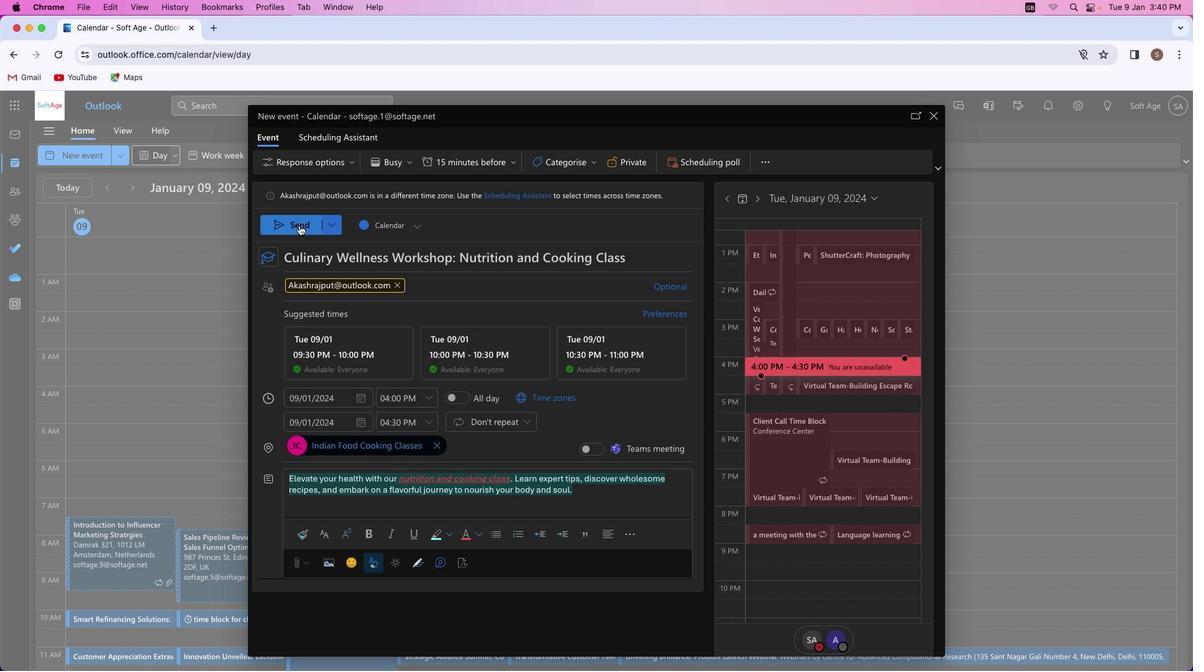 
Action: Mouse pressed left at (299, 225)
Screenshot: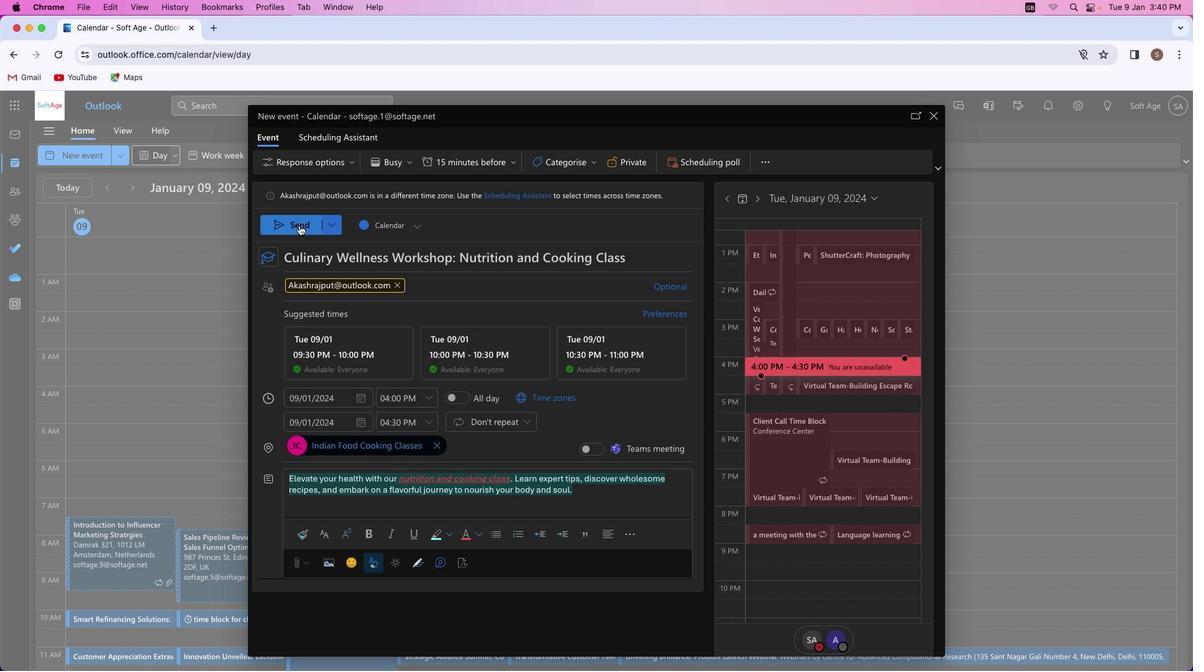 
Action: Mouse moved to (548, 540)
Screenshot: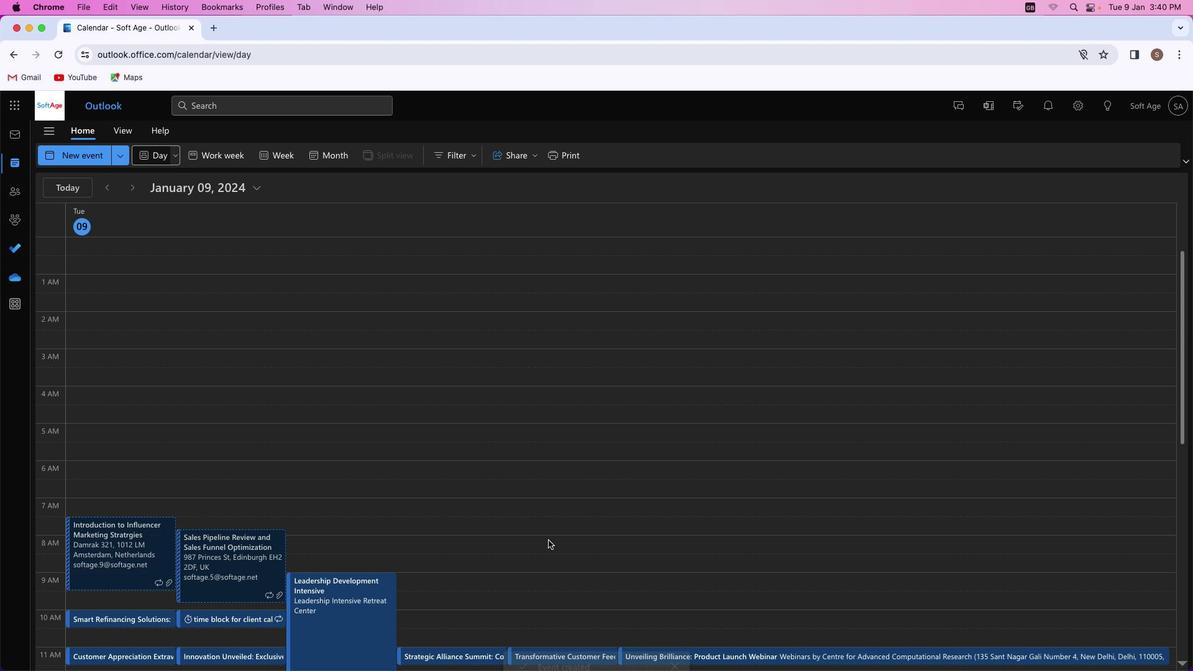 
